 Task: Look for space in Padangsidempuan, Indonesia from 10th July, 2023 to 15th July, 2023 for 7 adults in price range Rs.10000 to Rs.15000. Place can be entire place or shared room with 4 bedrooms having 7 beds and 4 bathrooms. Property type can be house, flat, guest house. Amenities needed are: wifi, TV, free parkinig on premises, gym, breakfast. Booking option can be shelf check-in. Required host language is English.
Action: Mouse moved to (459, 97)
Screenshot: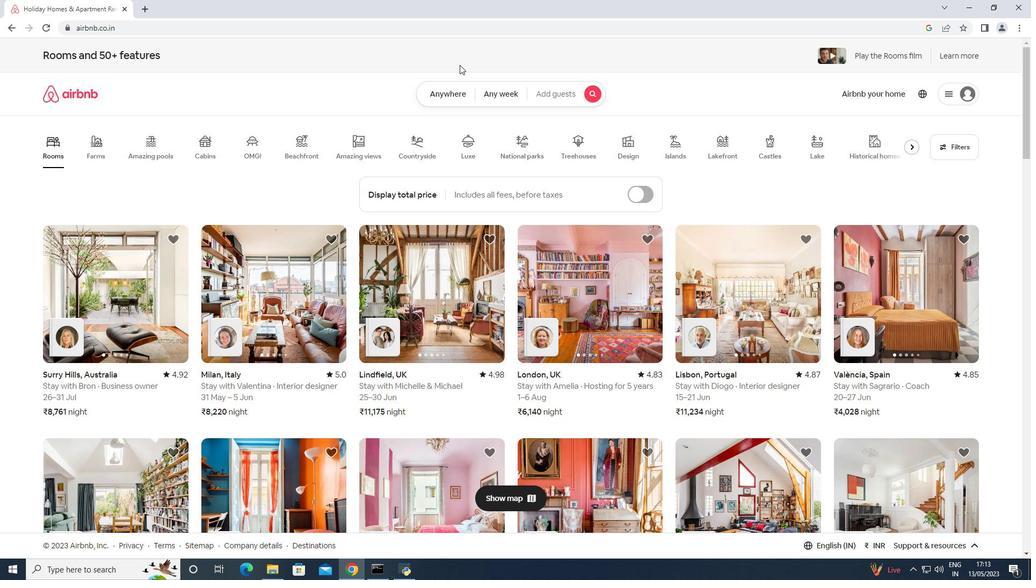 
Action: Mouse pressed left at (459, 97)
Screenshot: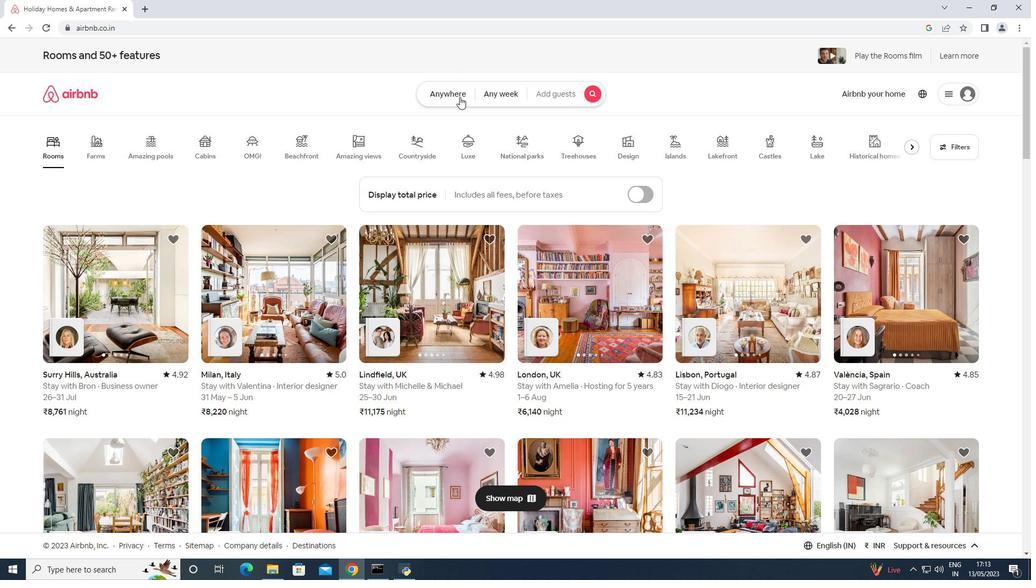 
Action: Mouse moved to (414, 138)
Screenshot: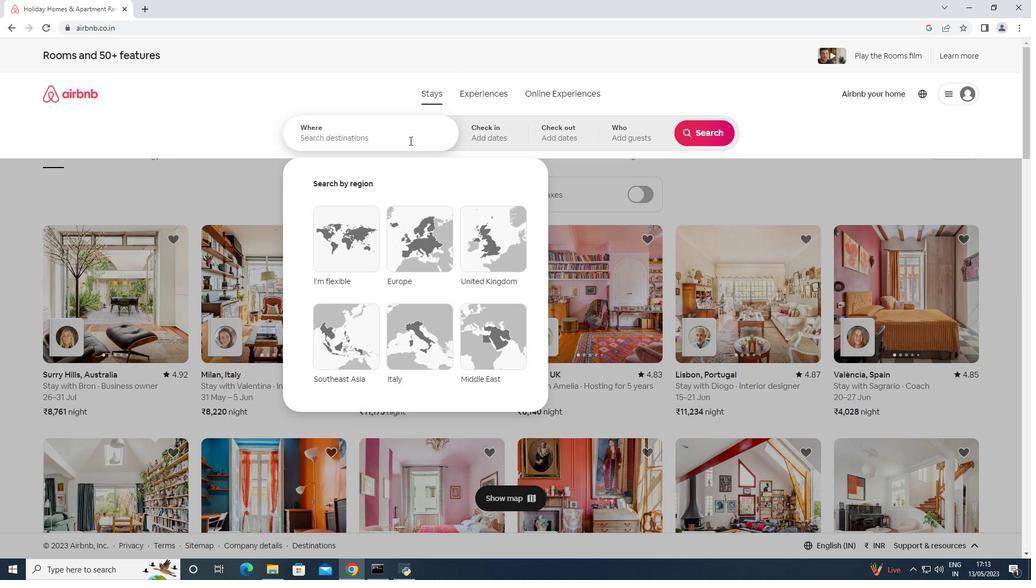 
Action: Mouse pressed left at (414, 138)
Screenshot: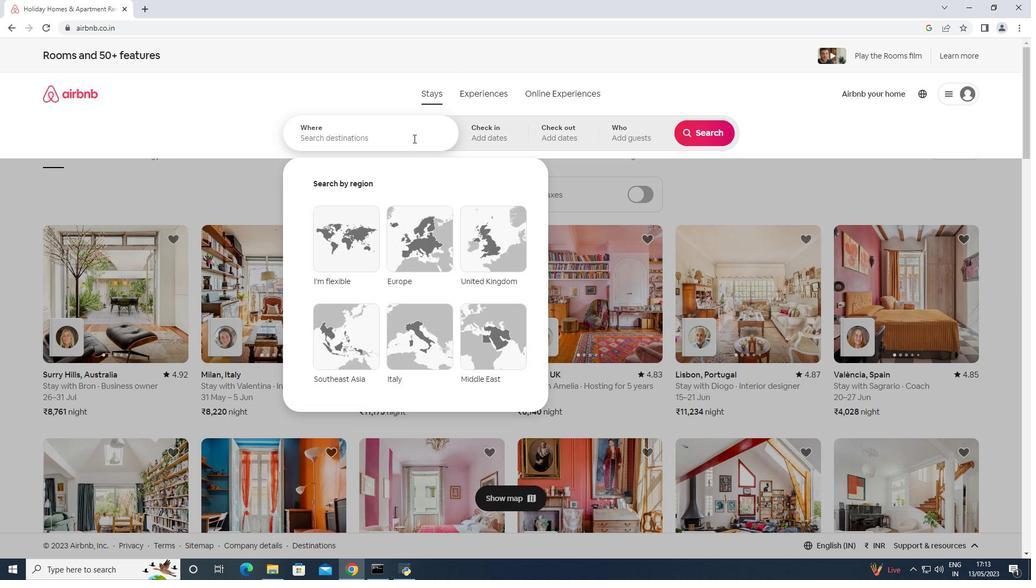 
Action: Mouse moved to (414, 138)
Screenshot: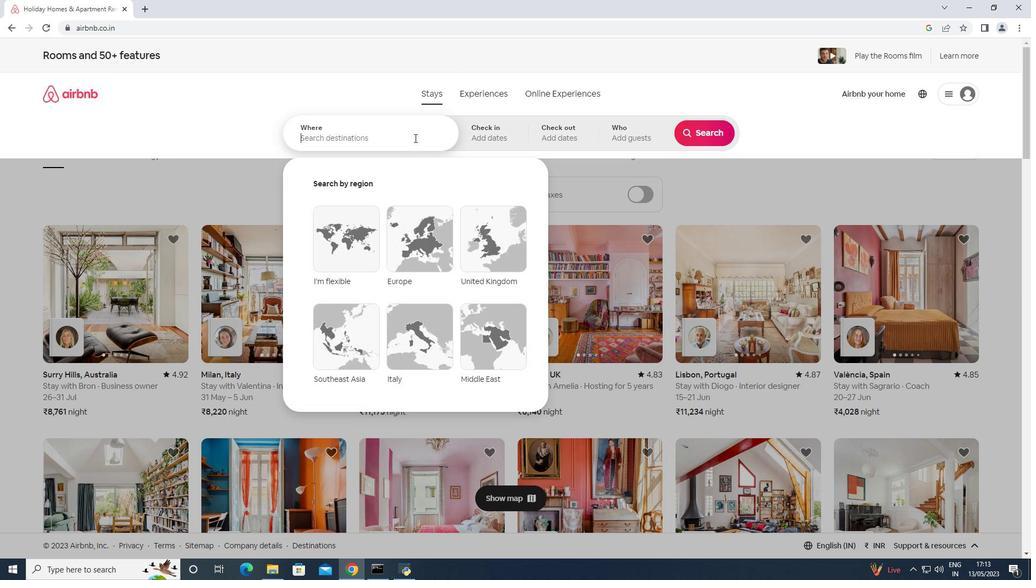
Action: Key pressed <Key.shift>Padangsidempuan,<Key.space><Key.shift>Indonesia<Key.enter>
Screenshot: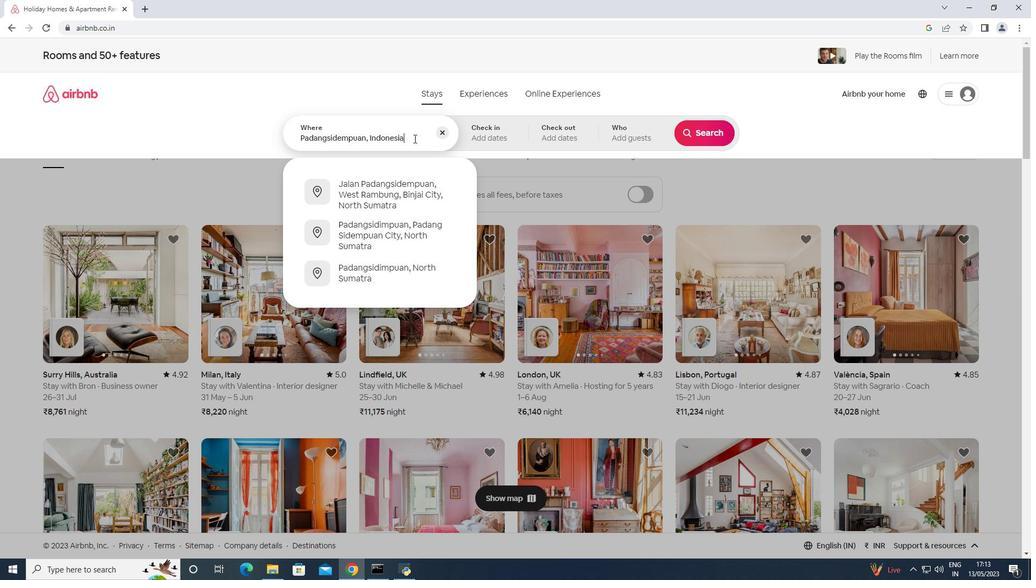 
Action: Mouse moved to (703, 215)
Screenshot: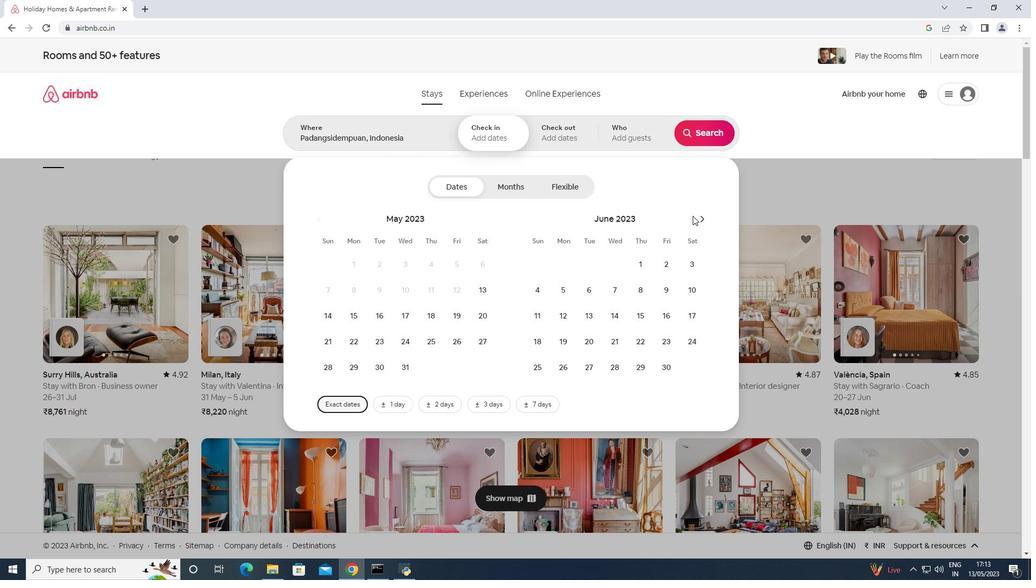 
Action: Mouse pressed left at (703, 215)
Screenshot: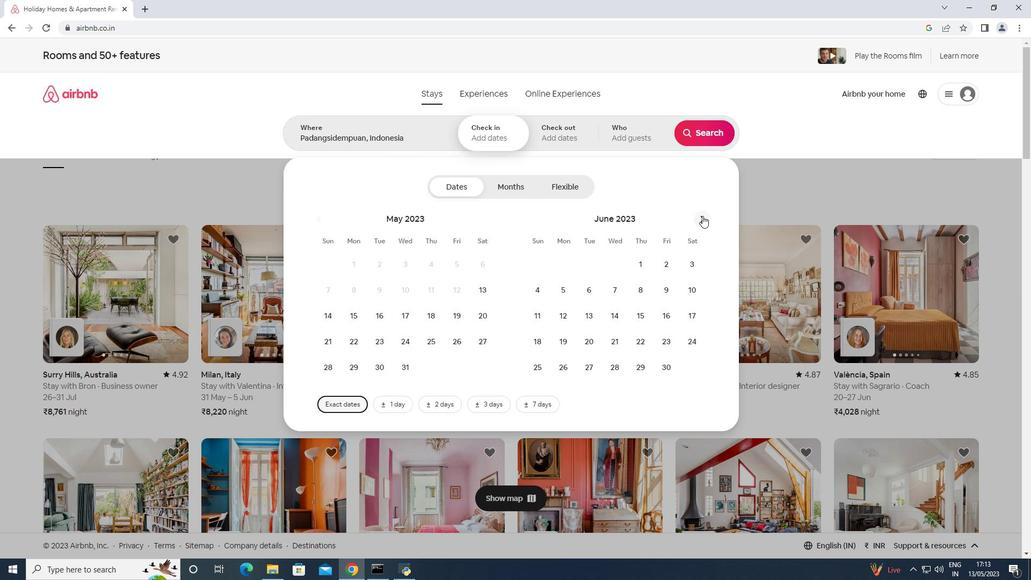 
Action: Mouse moved to (561, 319)
Screenshot: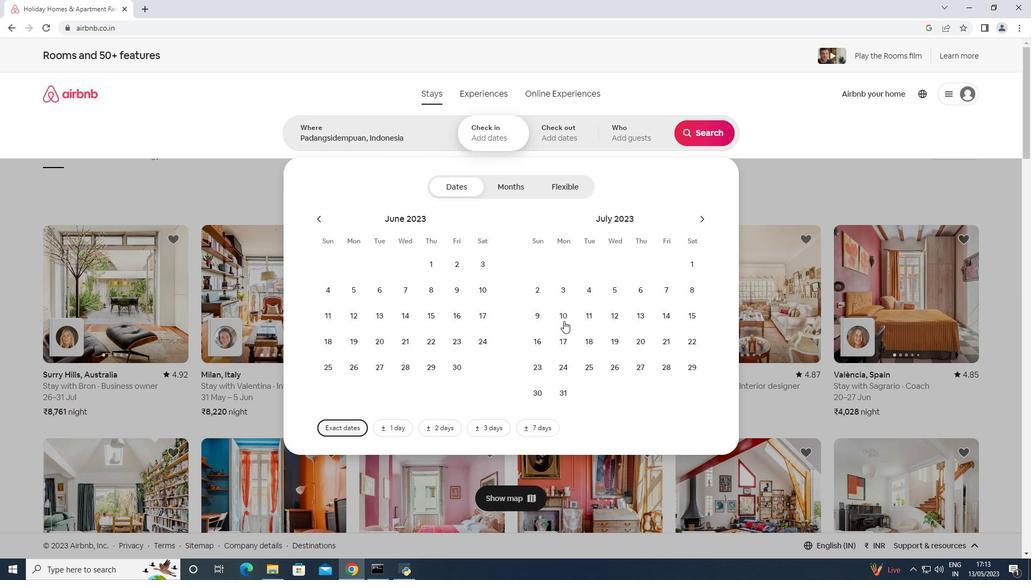 
Action: Mouse pressed left at (561, 319)
Screenshot: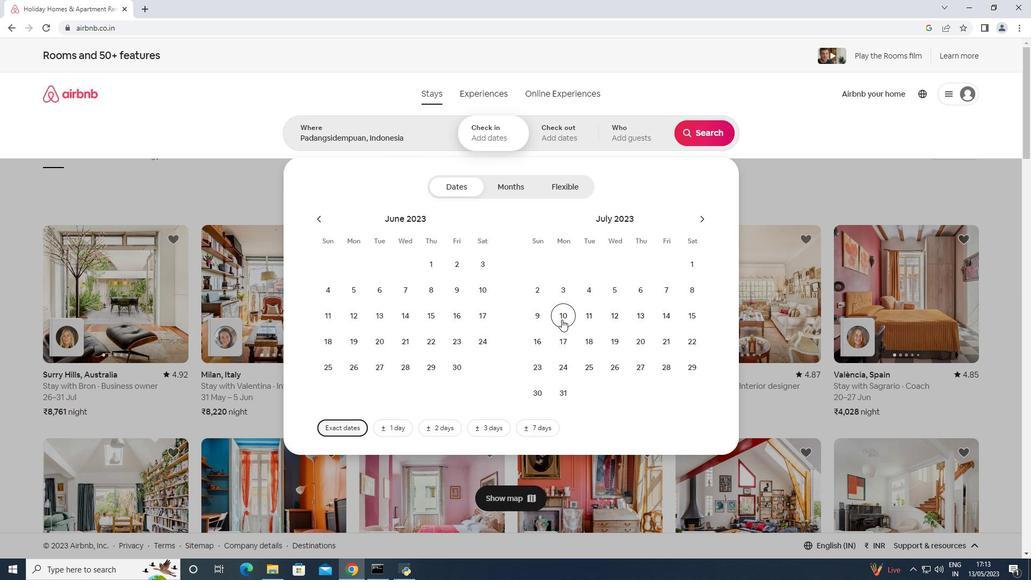 
Action: Mouse moved to (684, 318)
Screenshot: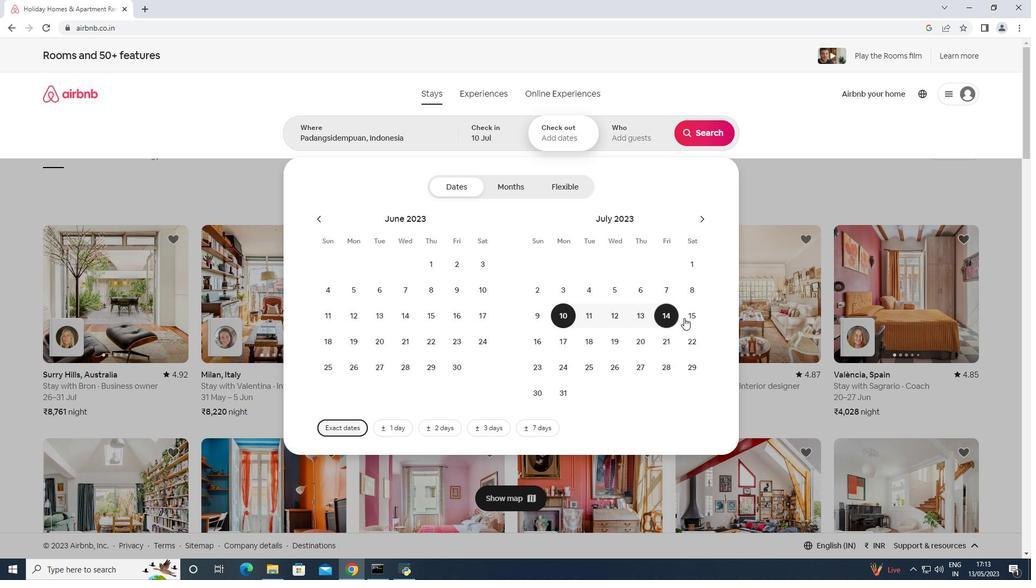 
Action: Mouse pressed left at (684, 318)
Screenshot: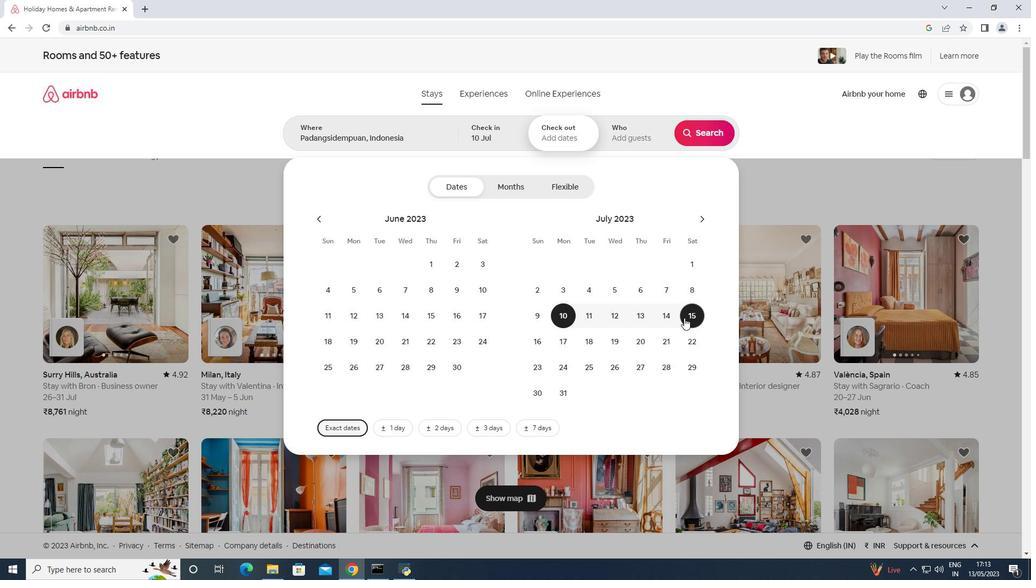 
Action: Mouse moved to (629, 143)
Screenshot: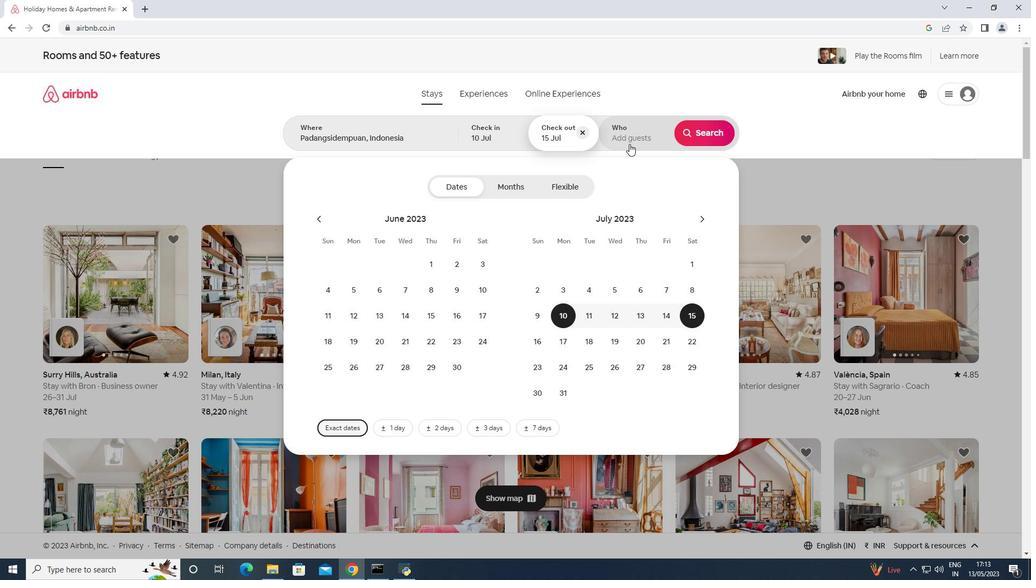 
Action: Mouse pressed left at (629, 143)
Screenshot: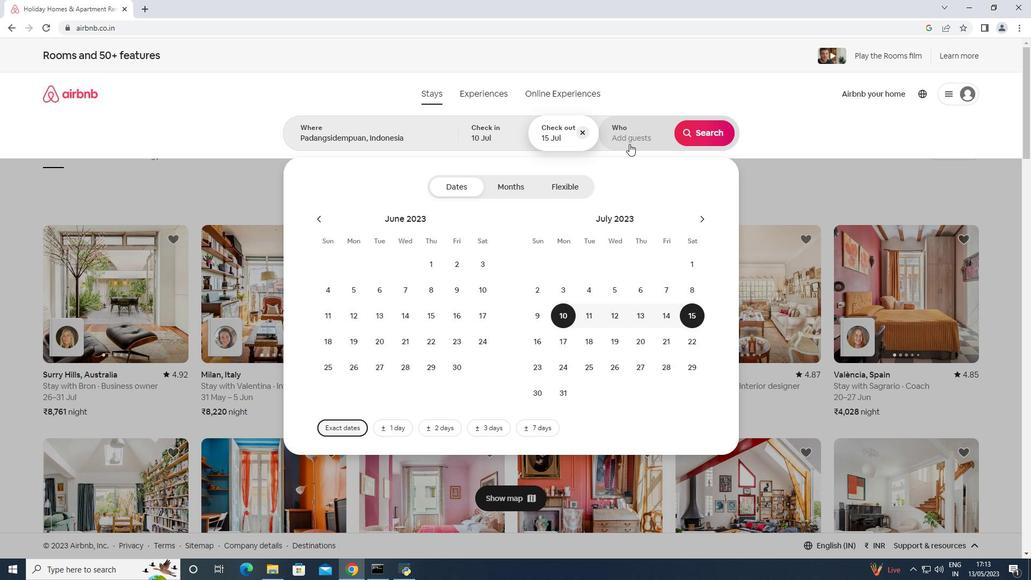 
Action: Mouse moved to (712, 190)
Screenshot: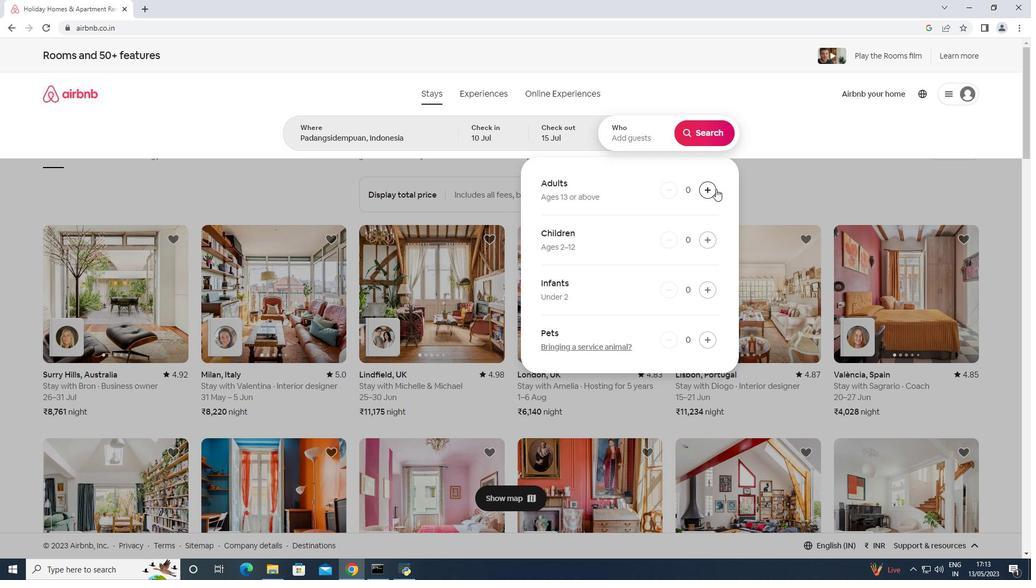 
Action: Mouse pressed left at (712, 190)
Screenshot: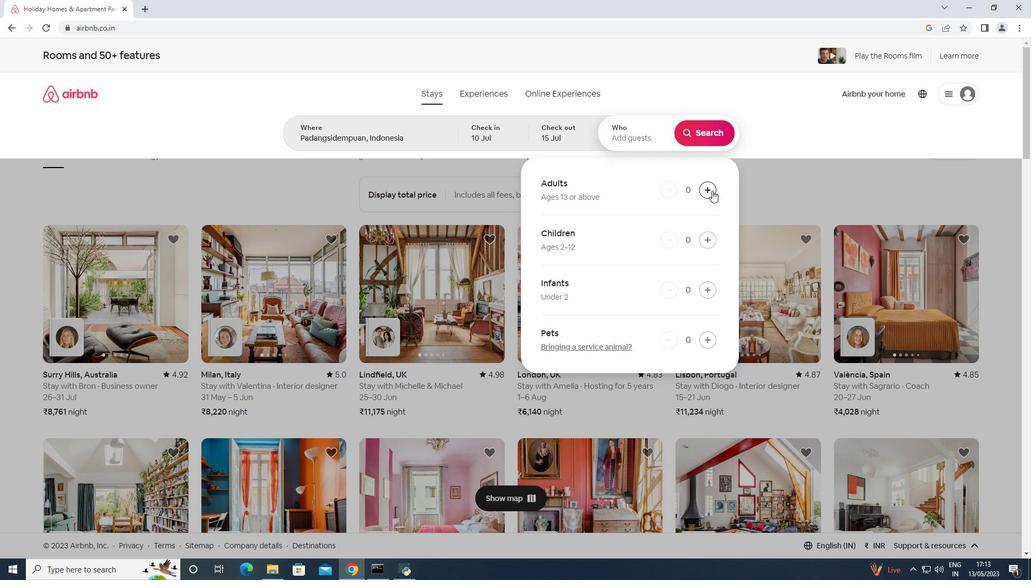 
Action: Mouse pressed left at (712, 190)
Screenshot: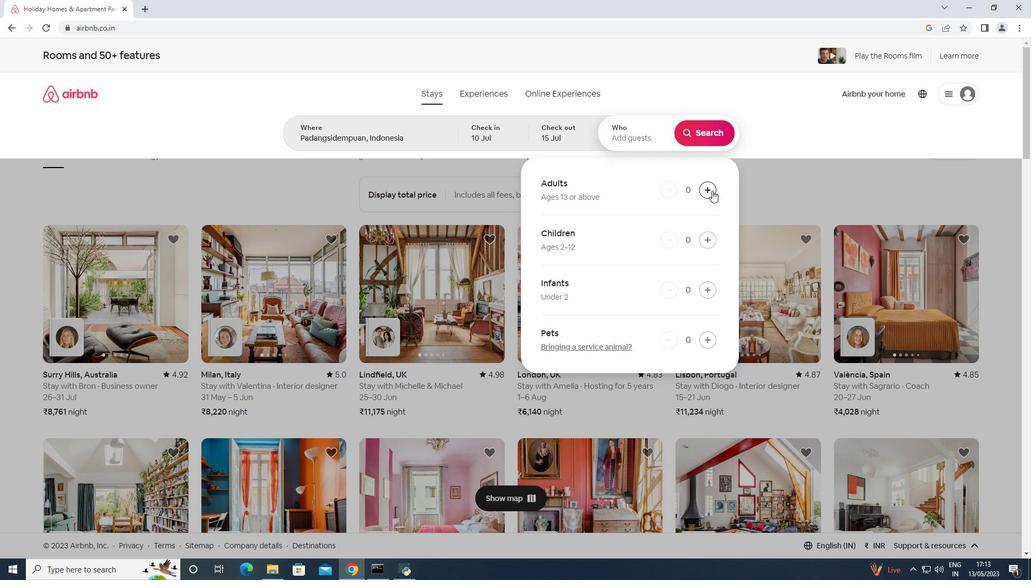
Action: Mouse pressed left at (712, 190)
Screenshot: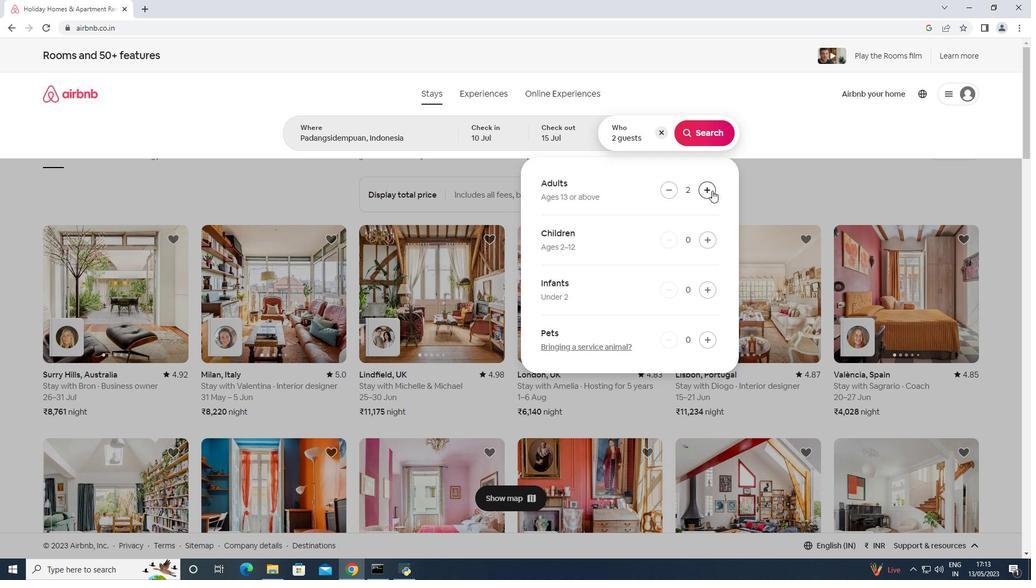 
Action: Mouse pressed left at (712, 190)
Screenshot: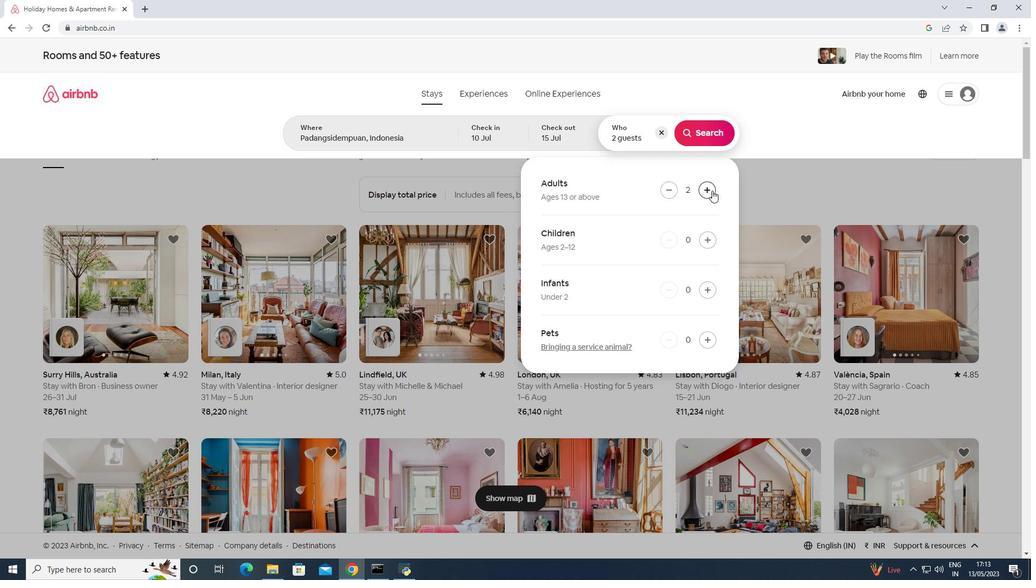 
Action: Mouse pressed left at (712, 190)
Screenshot: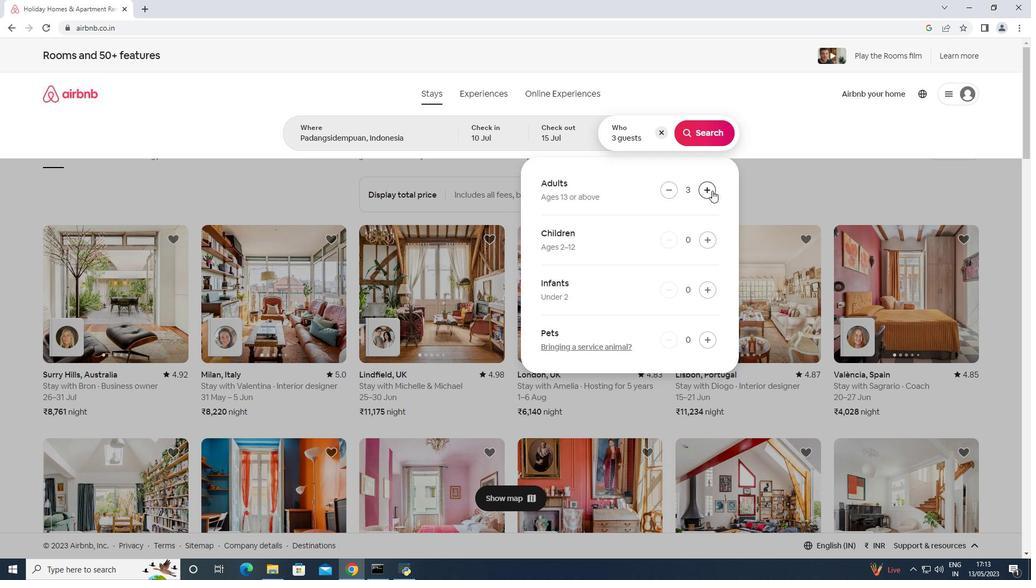 
Action: Mouse pressed left at (712, 190)
Screenshot: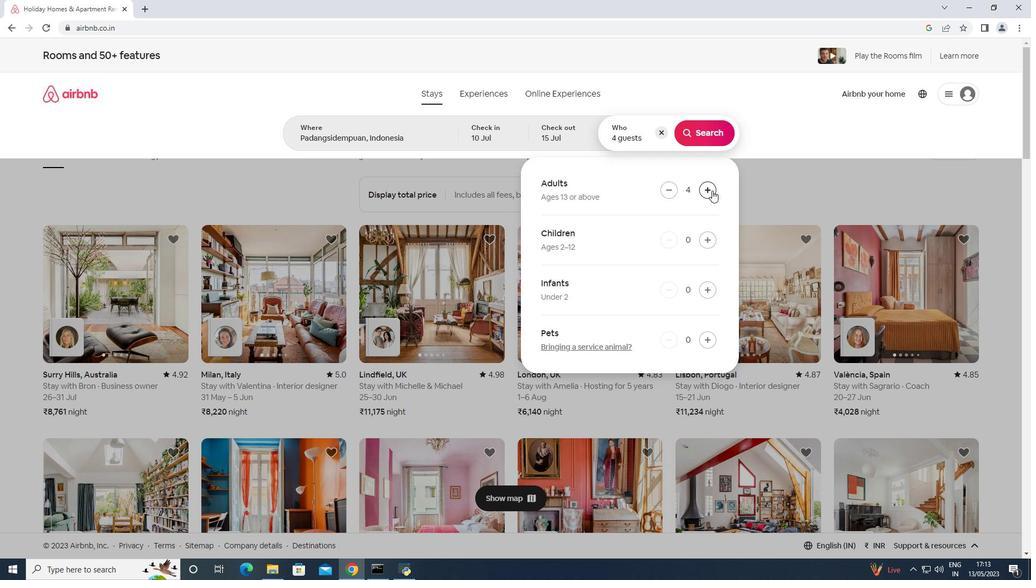 
Action: Mouse pressed left at (712, 190)
Screenshot: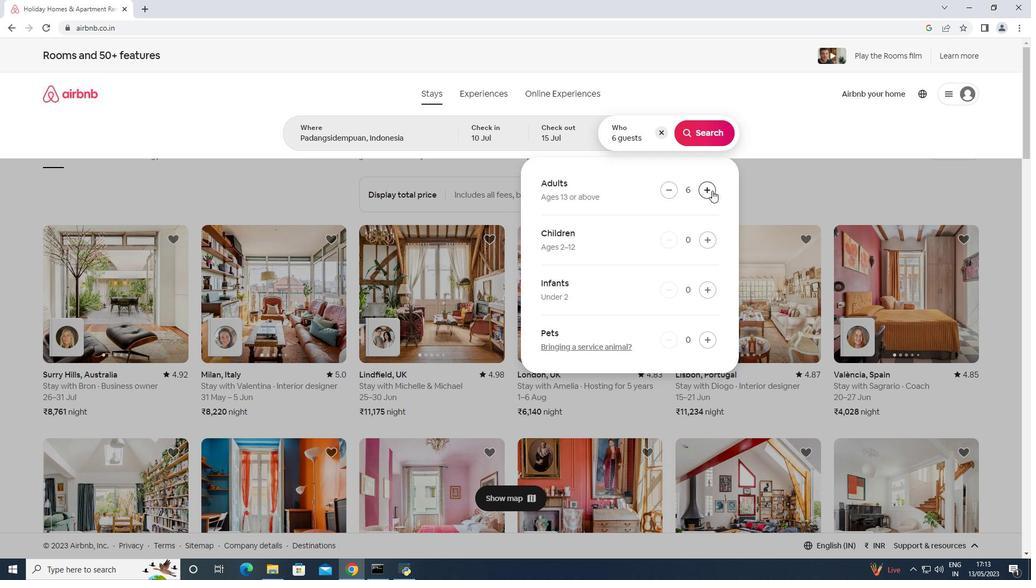 
Action: Mouse moved to (711, 139)
Screenshot: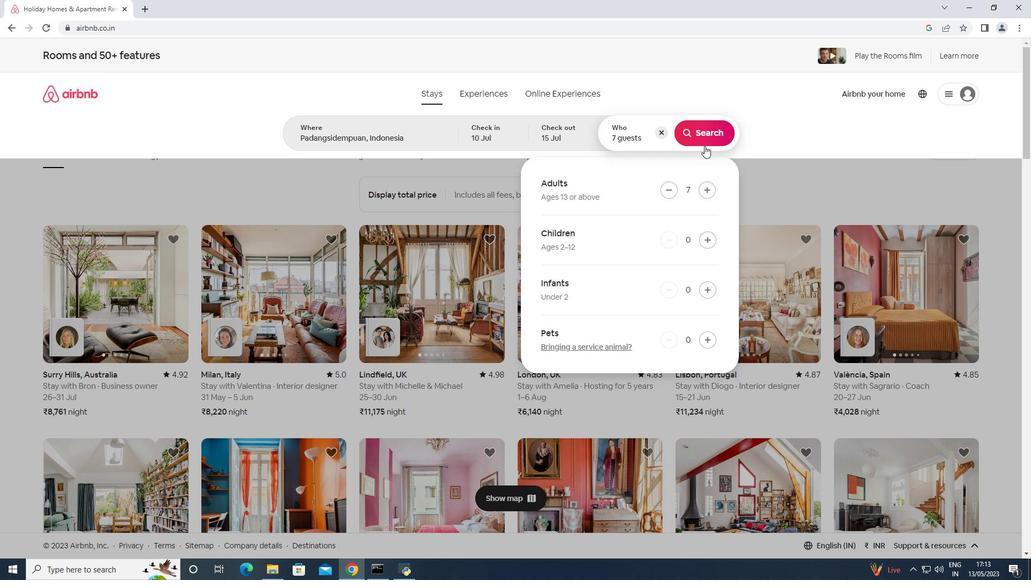 
Action: Mouse pressed left at (711, 139)
Screenshot: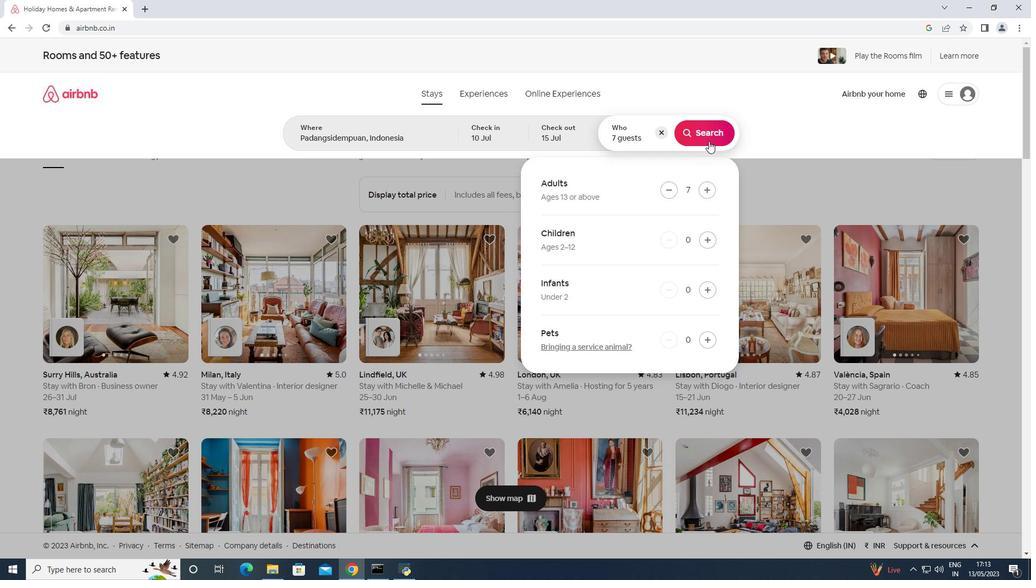 
Action: Mouse moved to (972, 101)
Screenshot: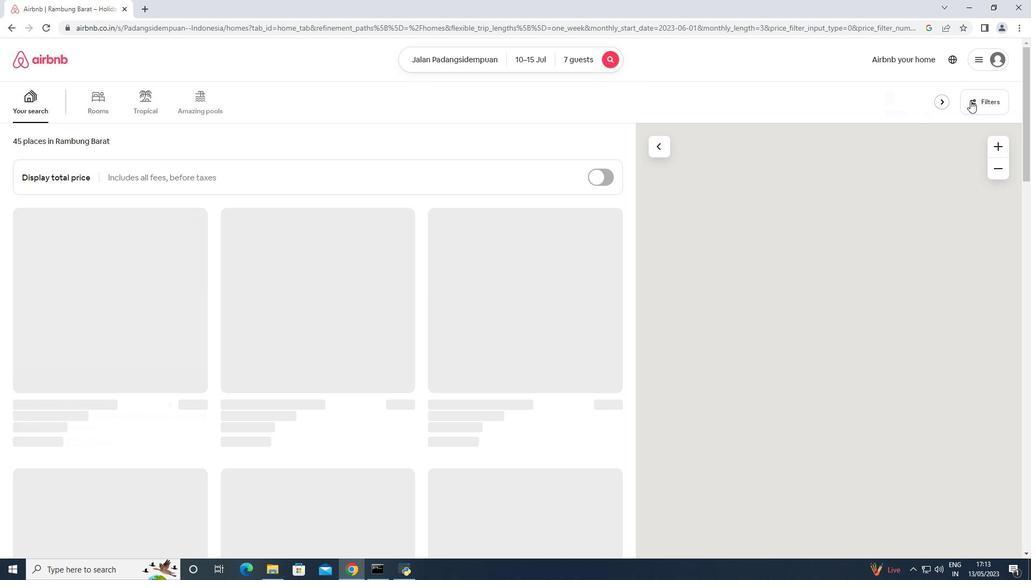 
Action: Mouse pressed left at (972, 101)
Screenshot: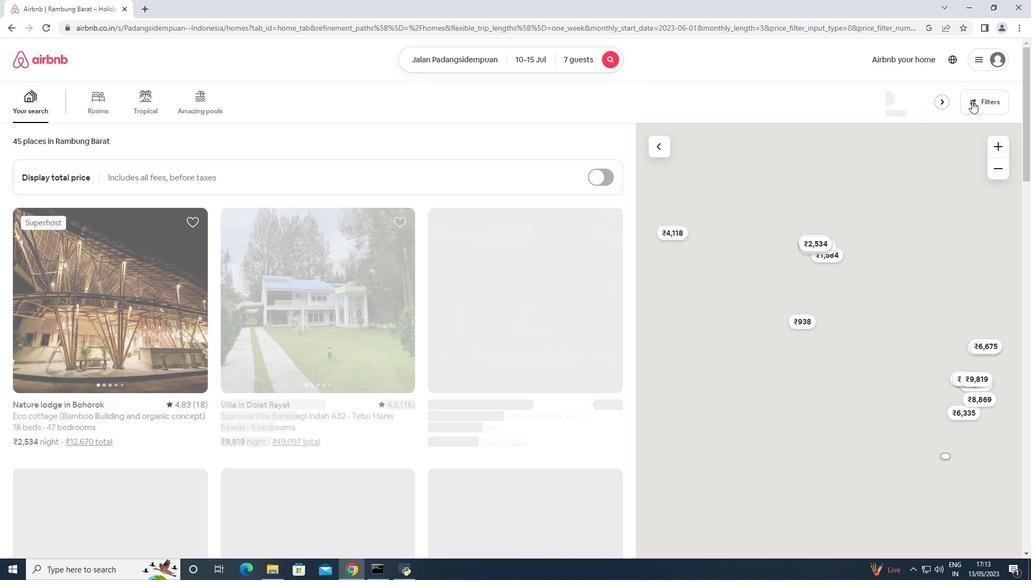 
Action: Mouse moved to (464, 364)
Screenshot: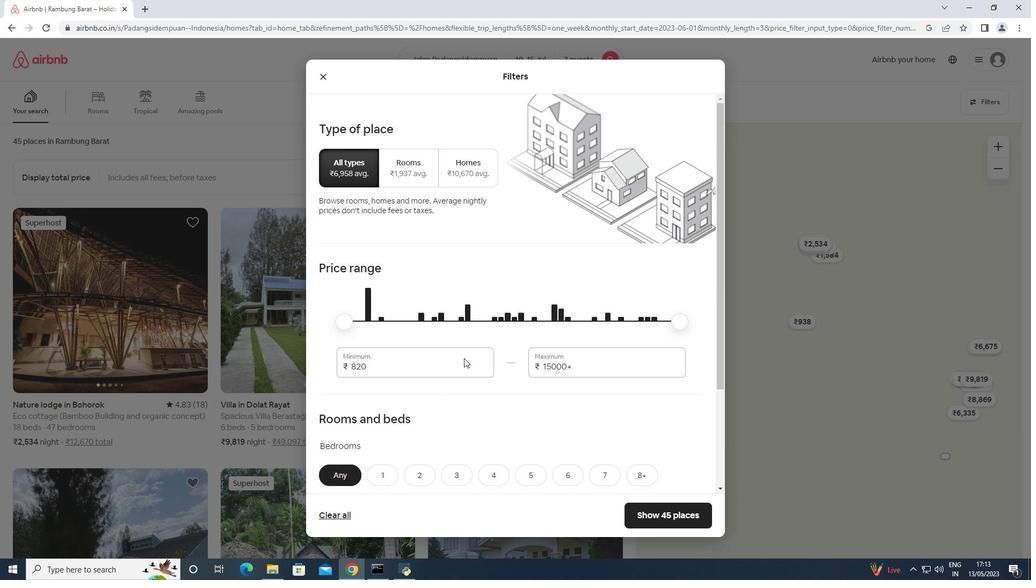 
Action: Mouse pressed left at (464, 364)
Screenshot: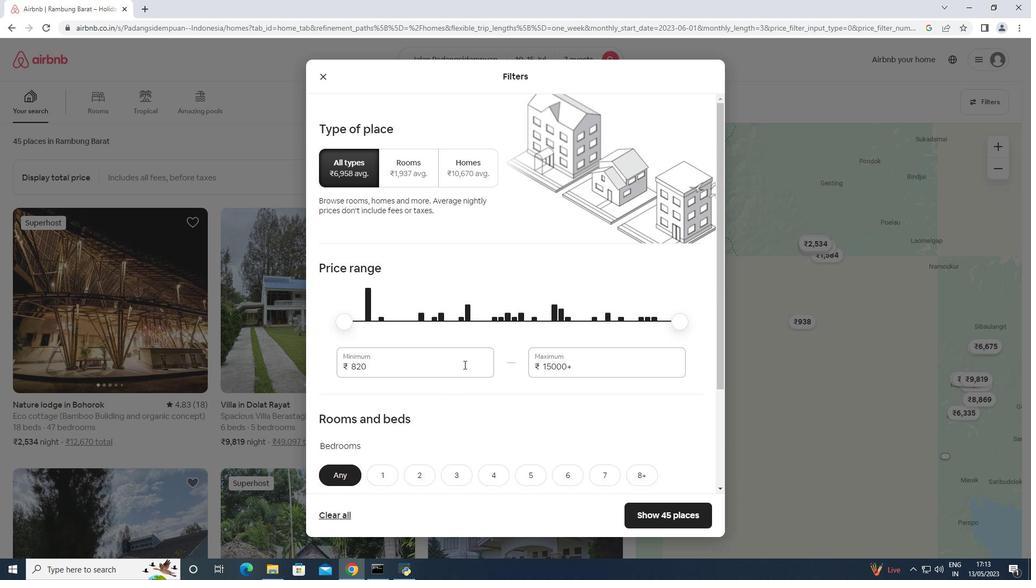 
Action: Mouse pressed left at (464, 364)
Screenshot: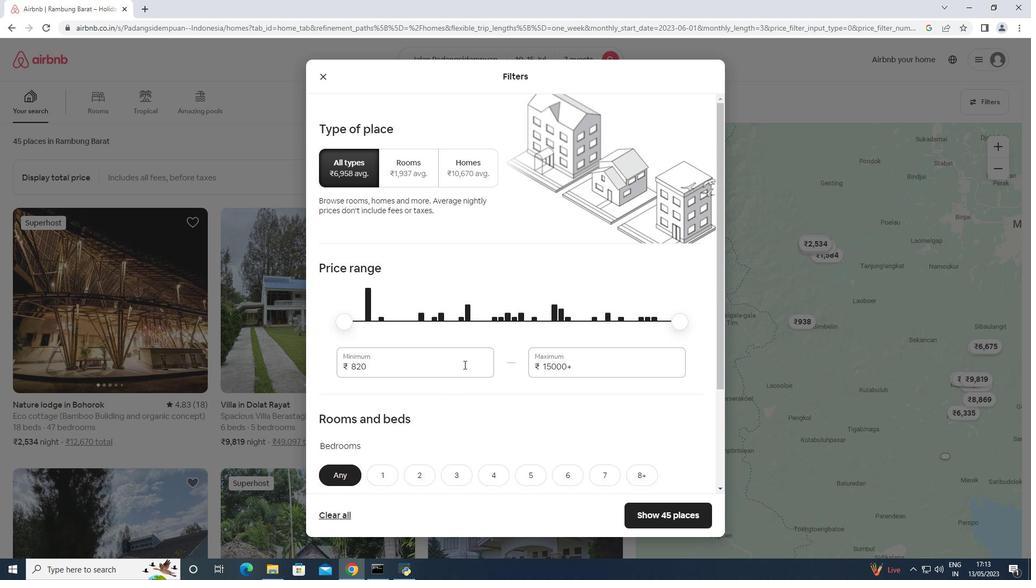 
Action: Key pressed 10000<Key.tab>15000
Screenshot: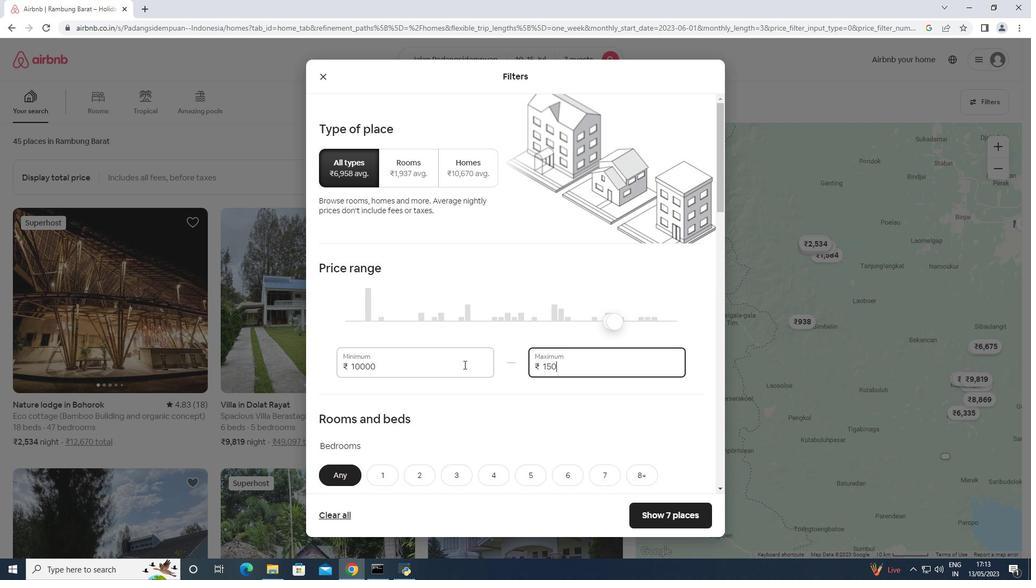 
Action: Mouse moved to (463, 365)
Screenshot: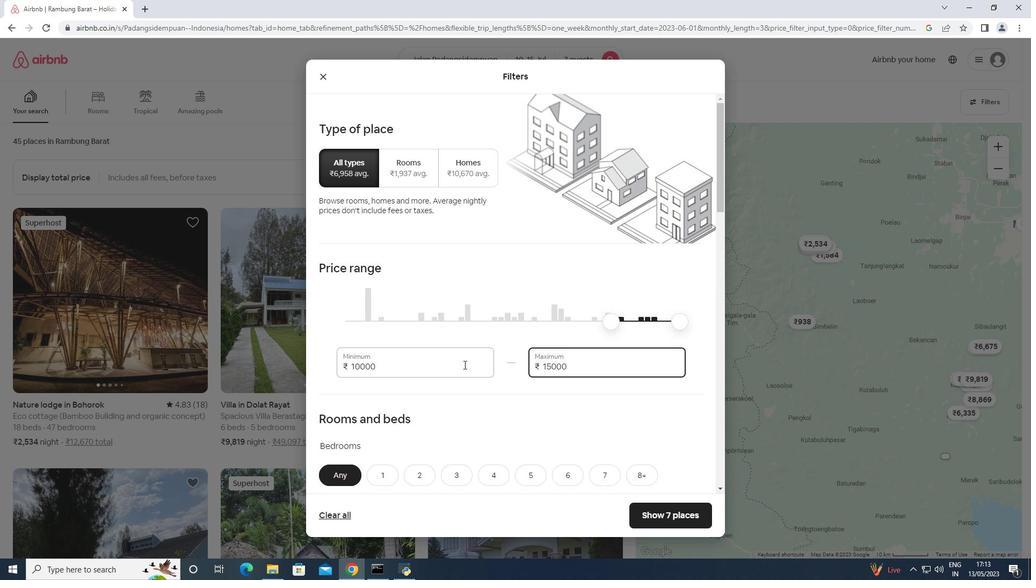 
Action: Mouse scrolled (463, 364) with delta (0, 0)
Screenshot: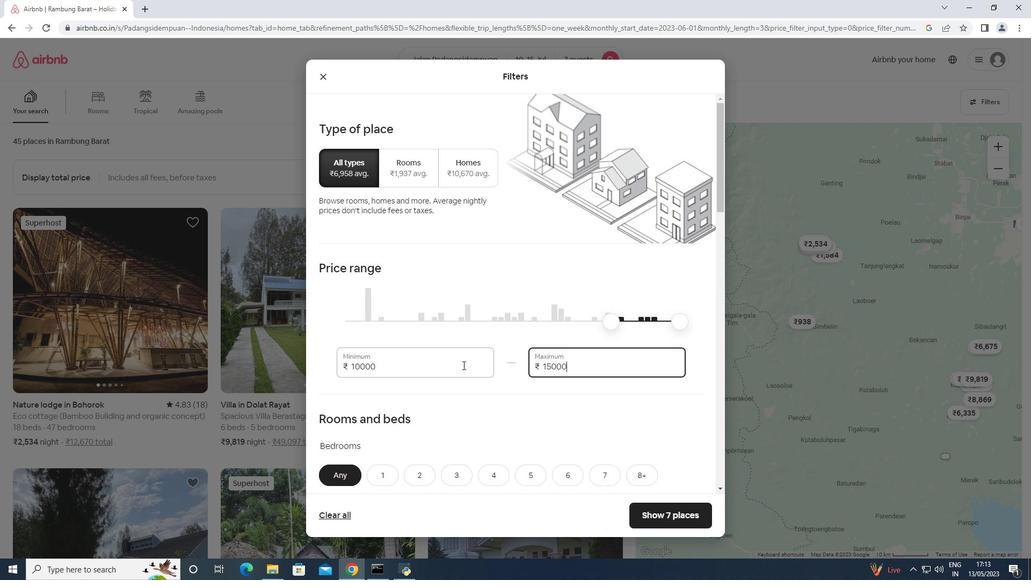 
Action: Mouse scrolled (463, 364) with delta (0, 0)
Screenshot: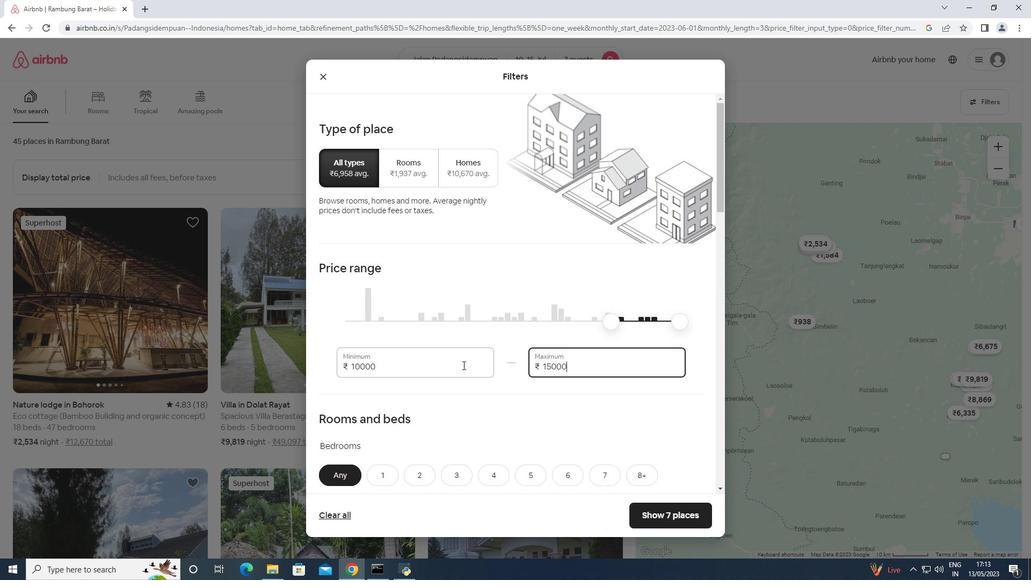 
Action: Mouse scrolled (463, 364) with delta (0, 0)
Screenshot: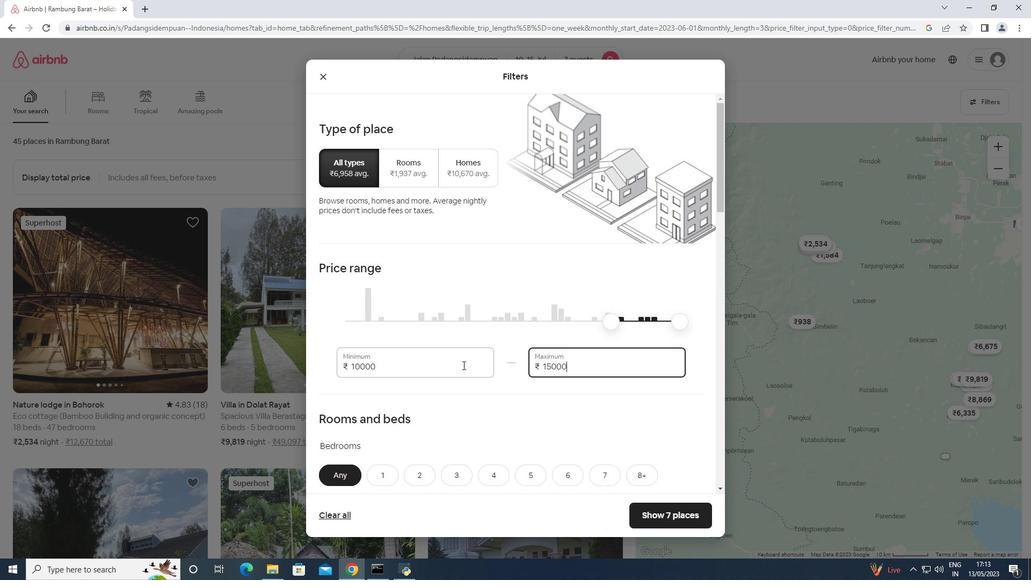 
Action: Mouse moved to (489, 322)
Screenshot: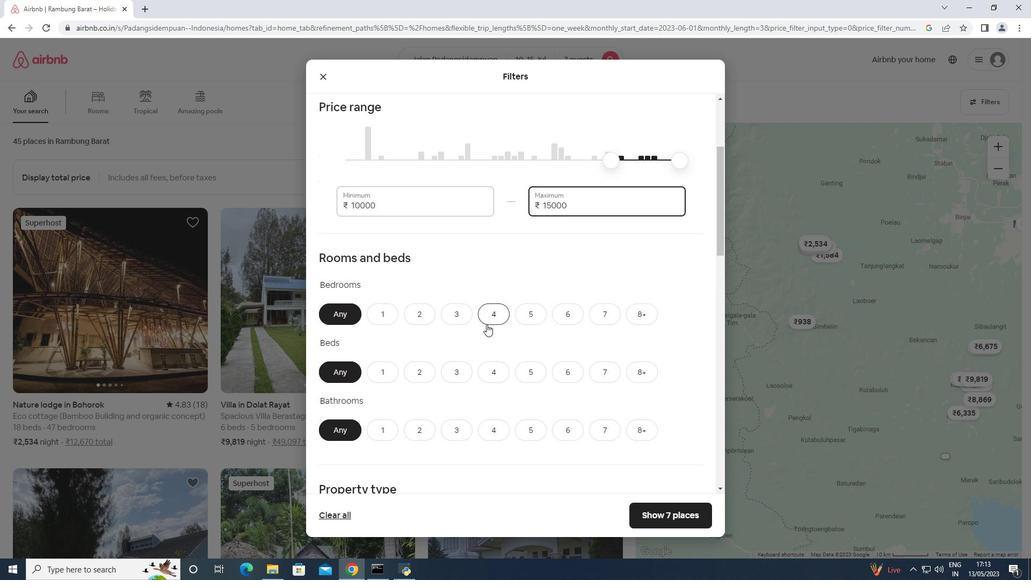 
Action: Mouse pressed left at (489, 322)
Screenshot: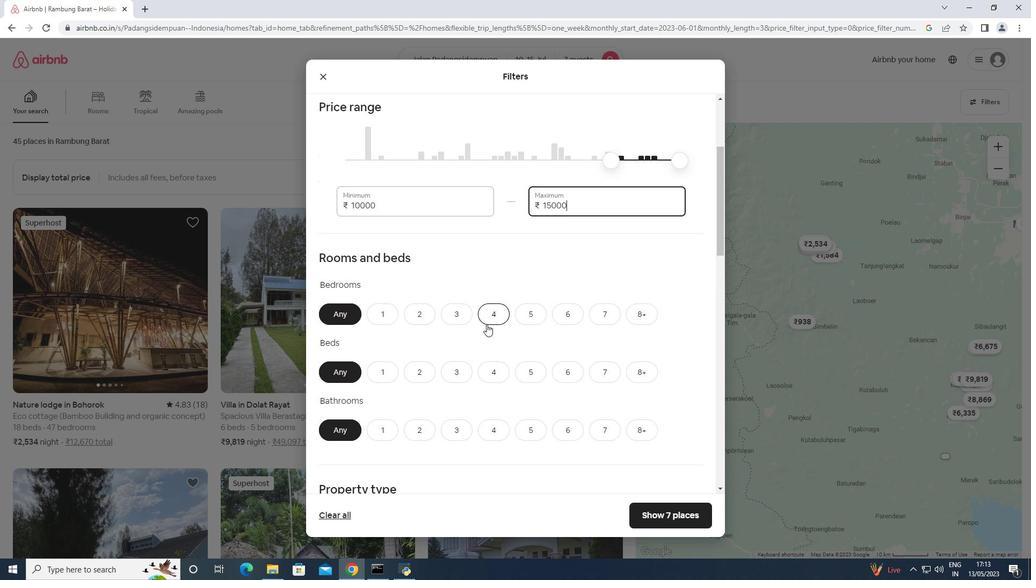 
Action: Mouse moved to (499, 380)
Screenshot: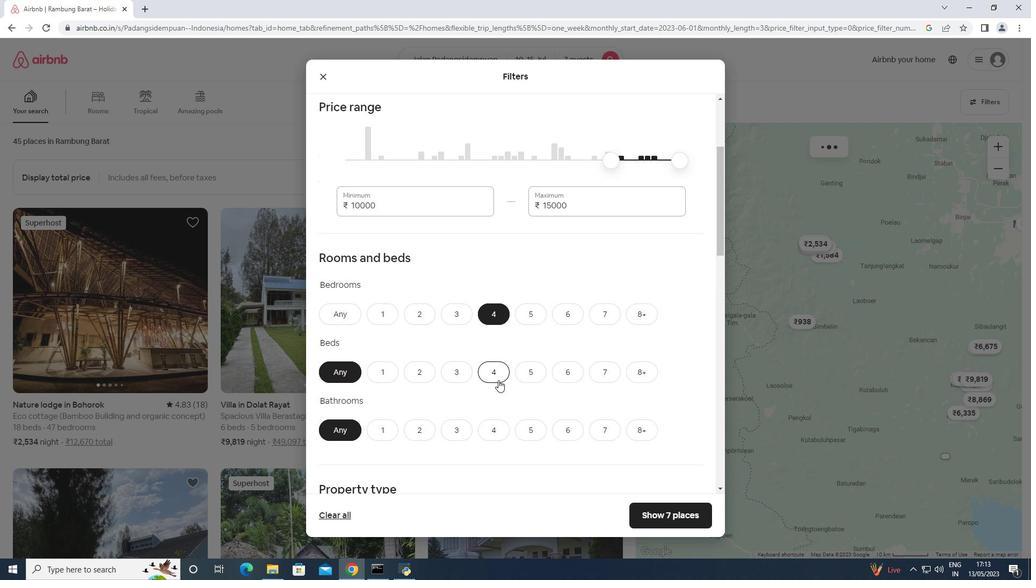 
Action: Mouse pressed left at (499, 380)
Screenshot: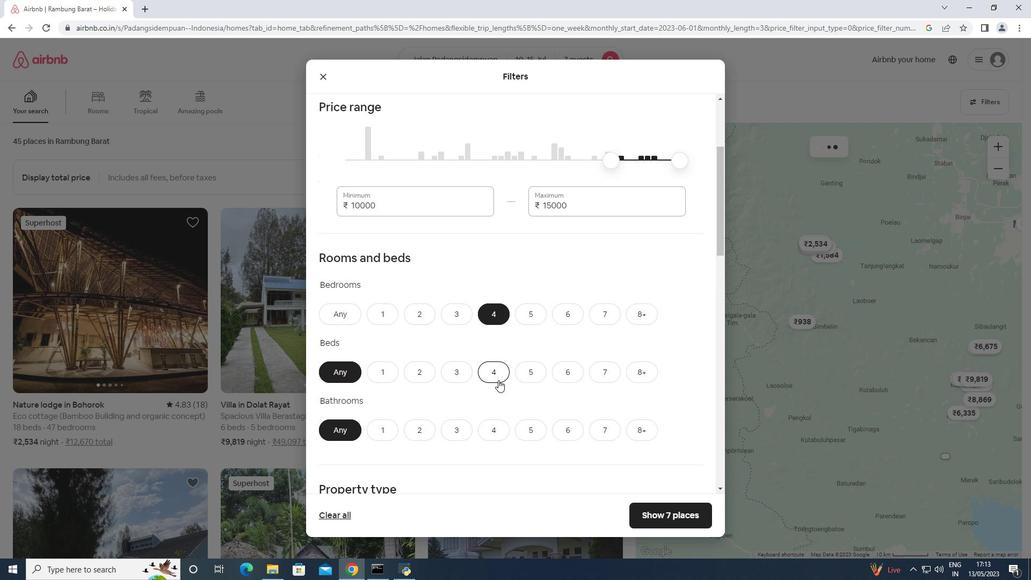 
Action: Mouse moved to (492, 431)
Screenshot: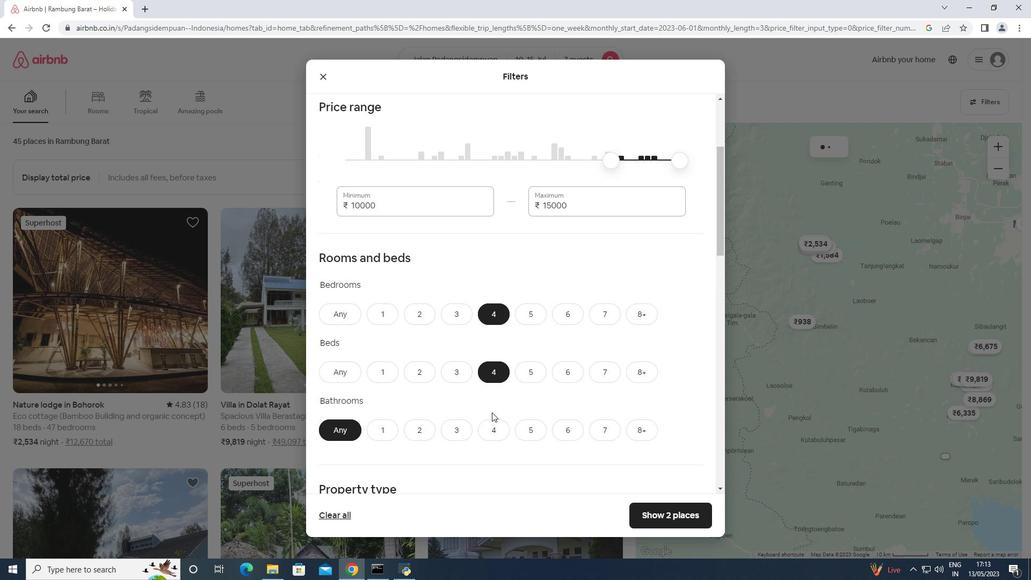 
Action: Mouse pressed left at (492, 431)
Screenshot: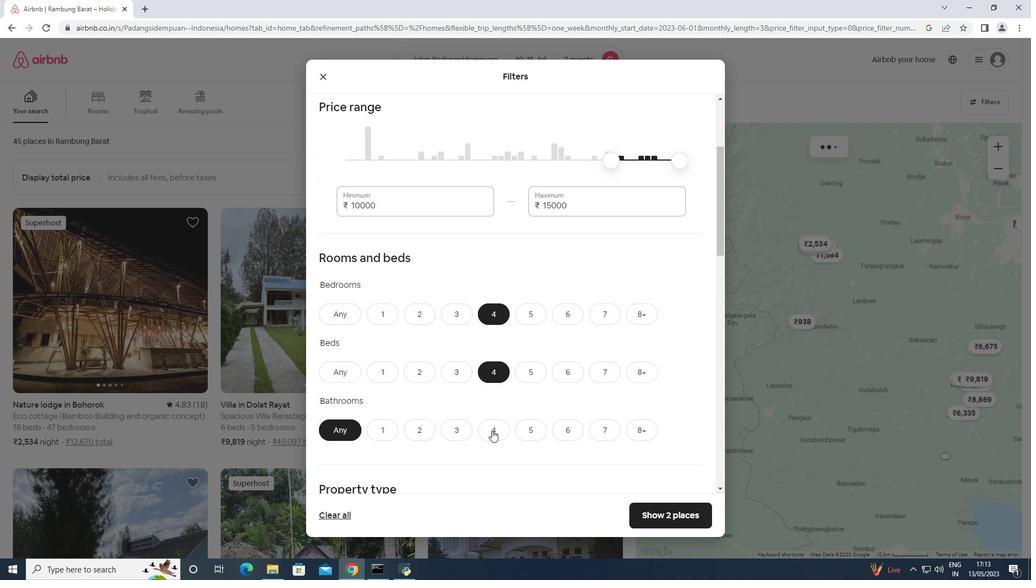 
Action: Mouse moved to (491, 404)
Screenshot: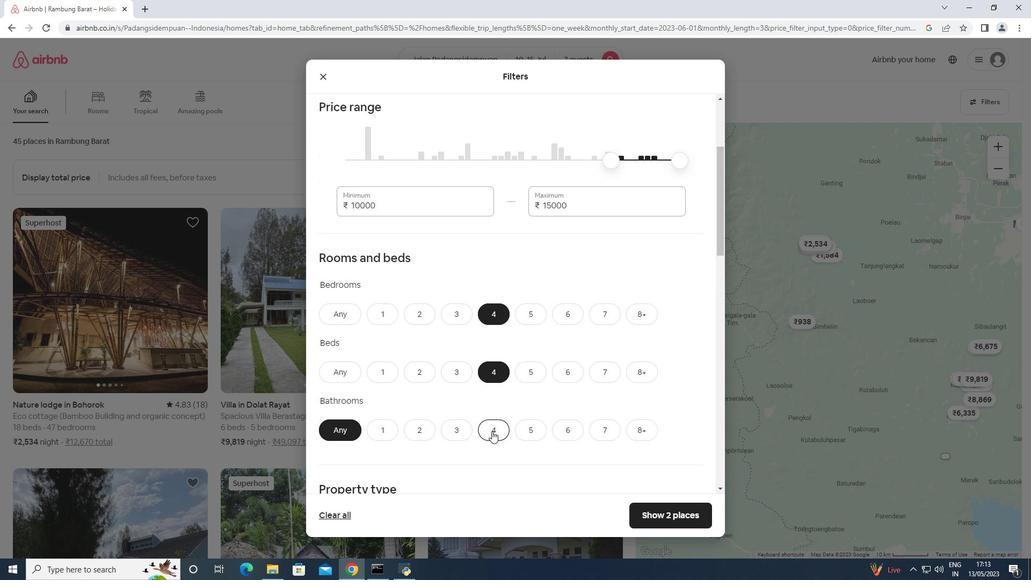 
Action: Mouse scrolled (491, 403) with delta (0, 0)
Screenshot: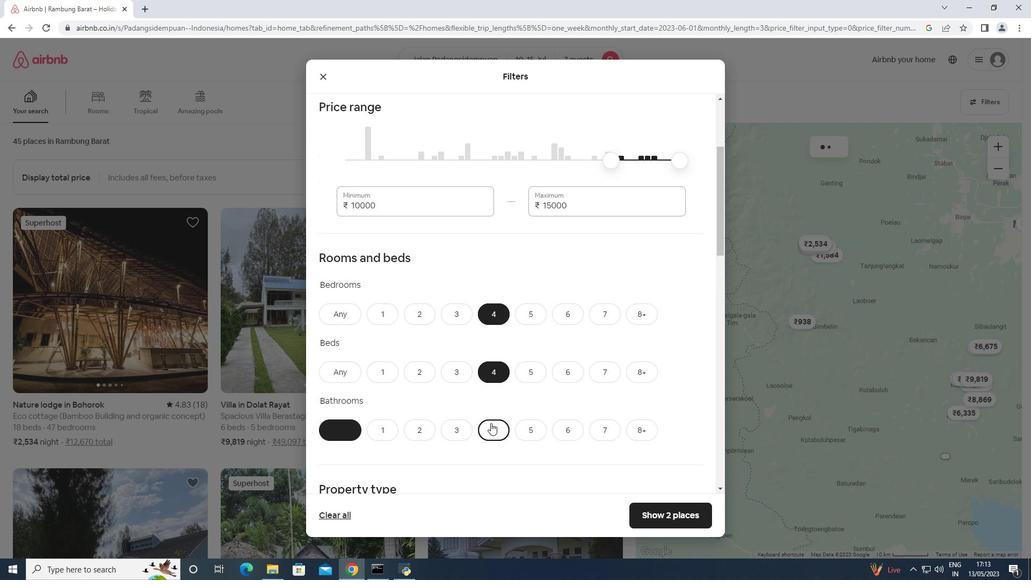 
Action: Mouse scrolled (491, 403) with delta (0, 0)
Screenshot: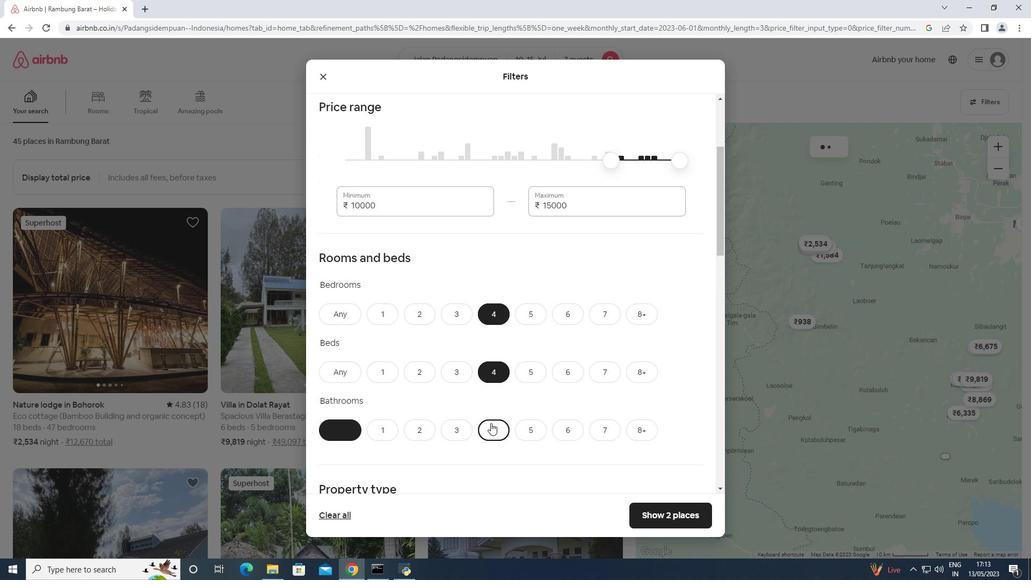 
Action: Mouse scrolled (491, 403) with delta (0, 0)
Screenshot: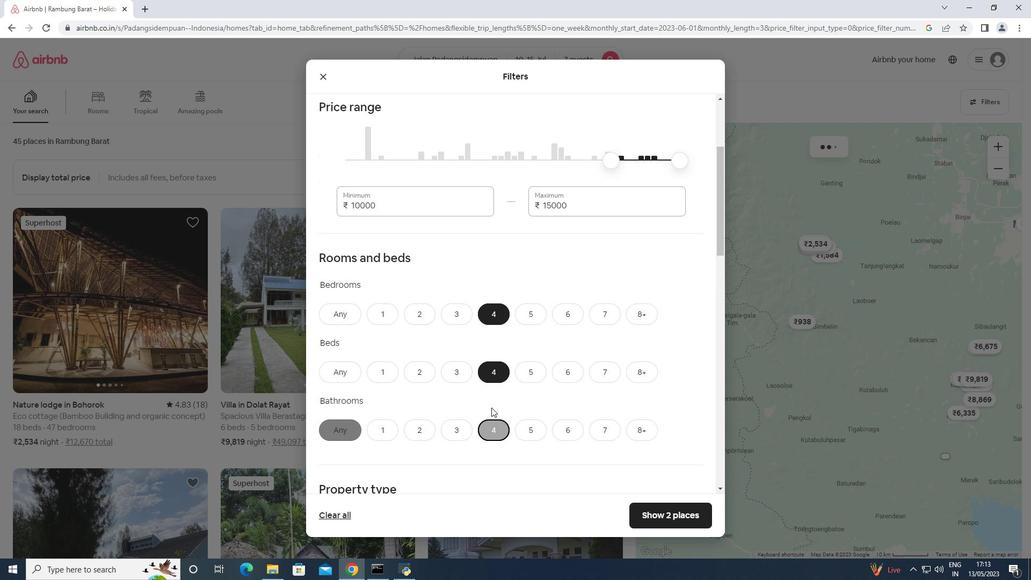 
Action: Mouse moved to (367, 385)
Screenshot: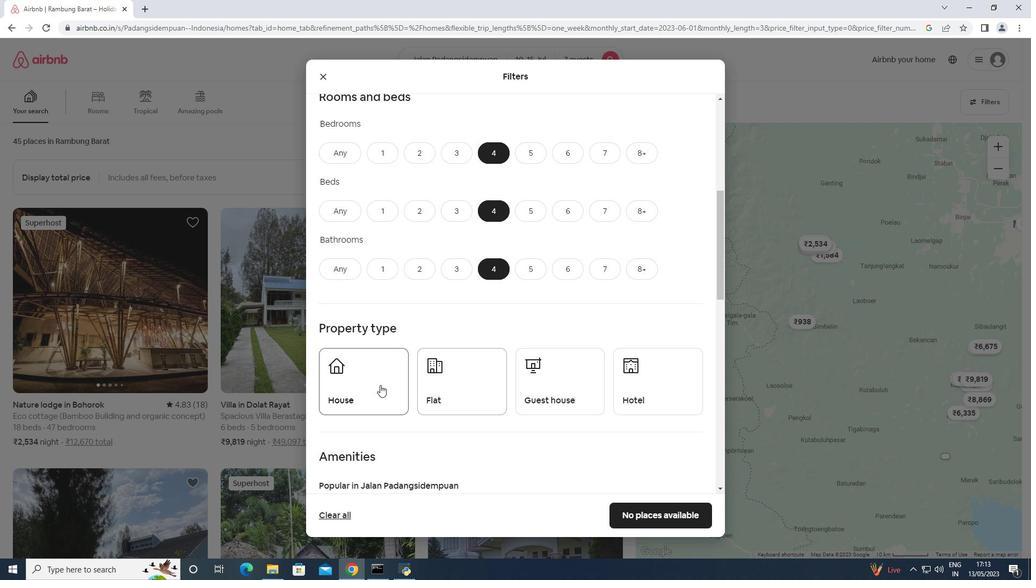 
Action: Mouse pressed left at (367, 385)
Screenshot: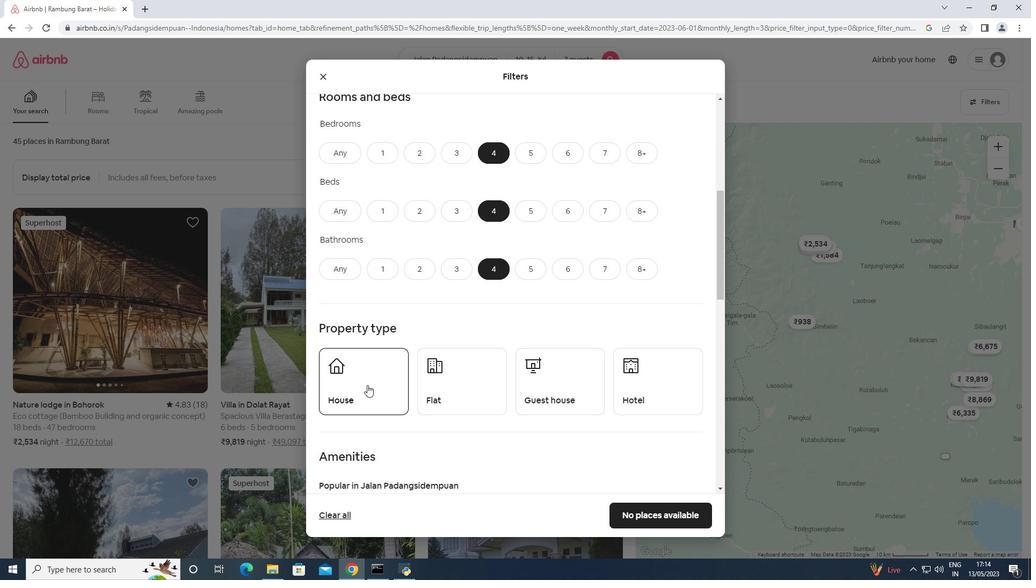 
Action: Mouse moved to (485, 402)
Screenshot: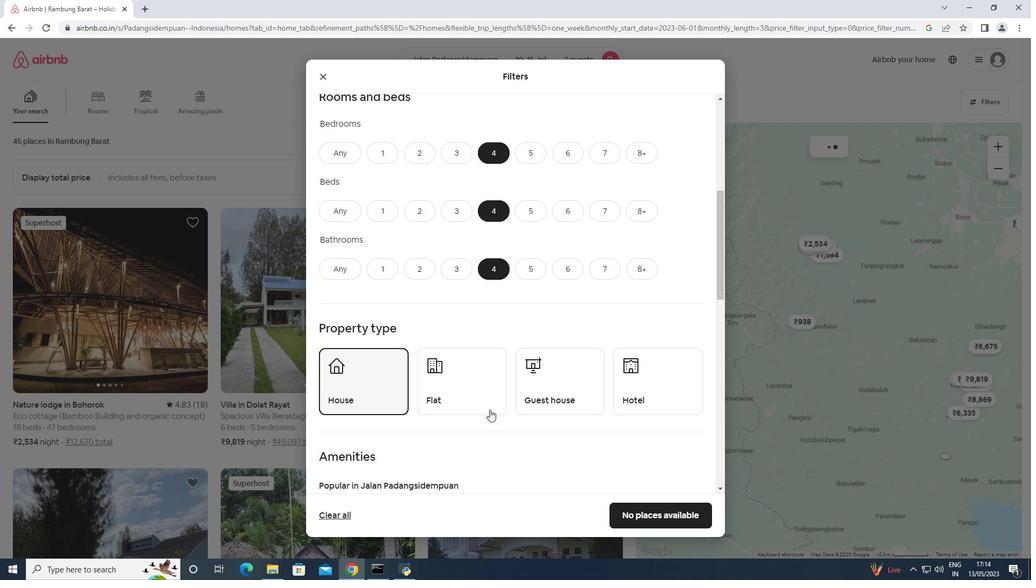 
Action: Mouse pressed left at (485, 402)
Screenshot: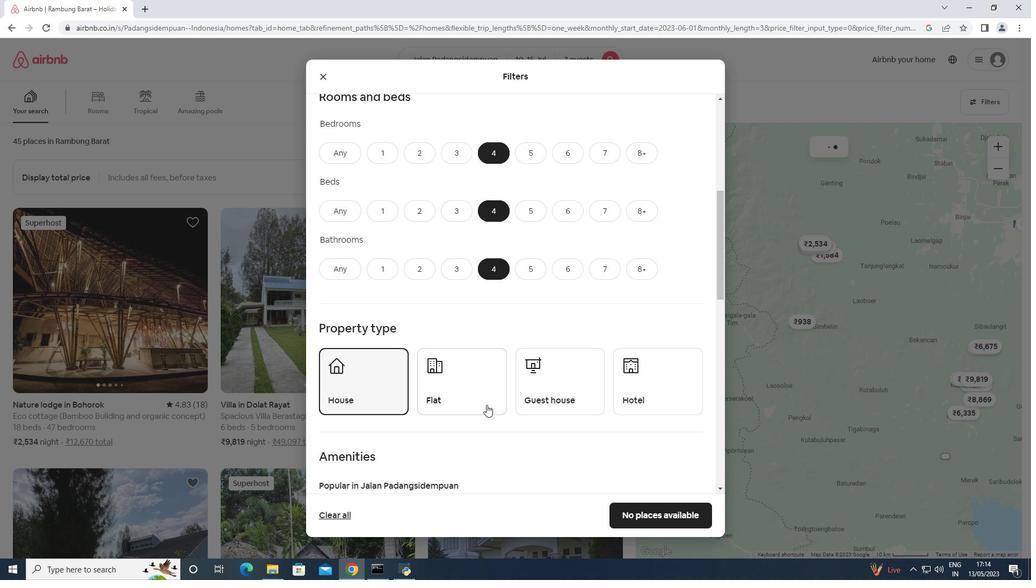 
Action: Mouse moved to (558, 400)
Screenshot: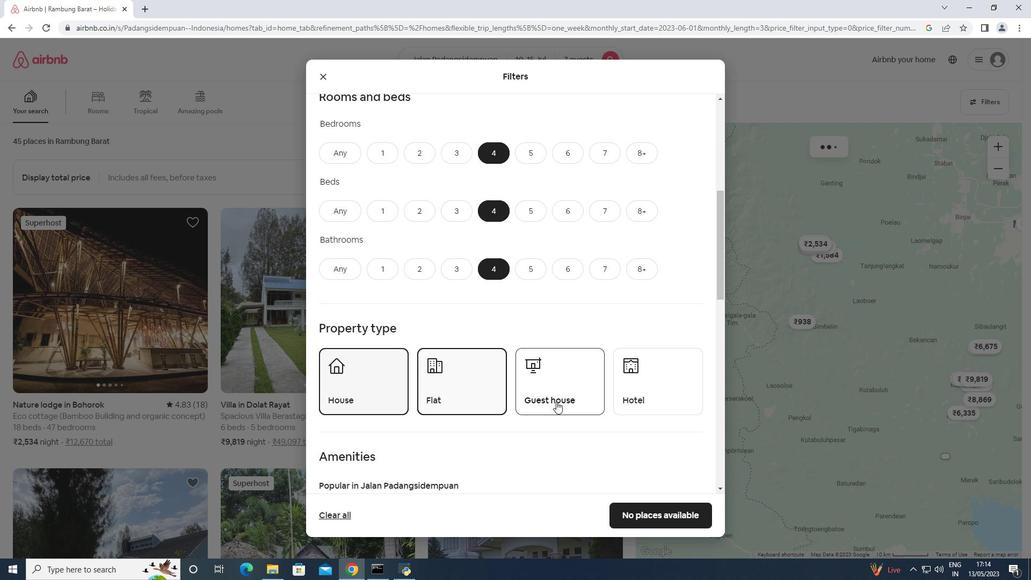 
Action: Mouse pressed left at (558, 400)
Screenshot: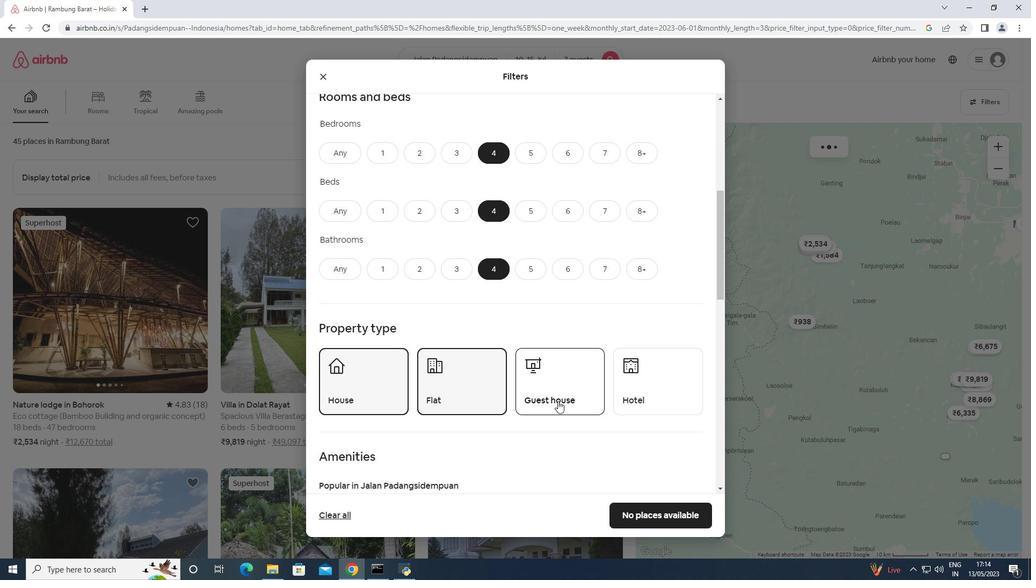 
Action: Mouse moved to (558, 400)
Screenshot: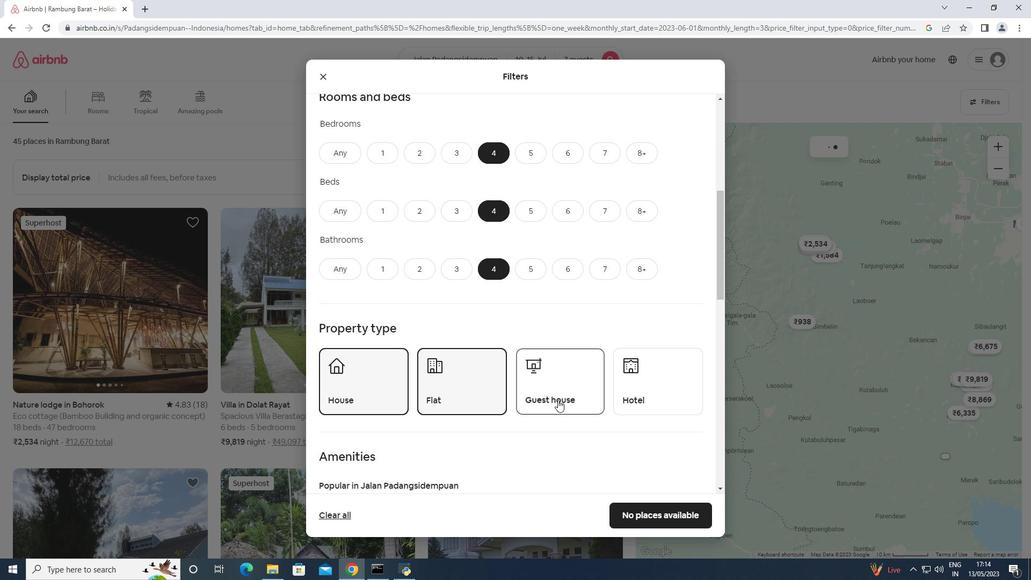 
Action: Mouse scrolled (558, 399) with delta (0, 0)
Screenshot: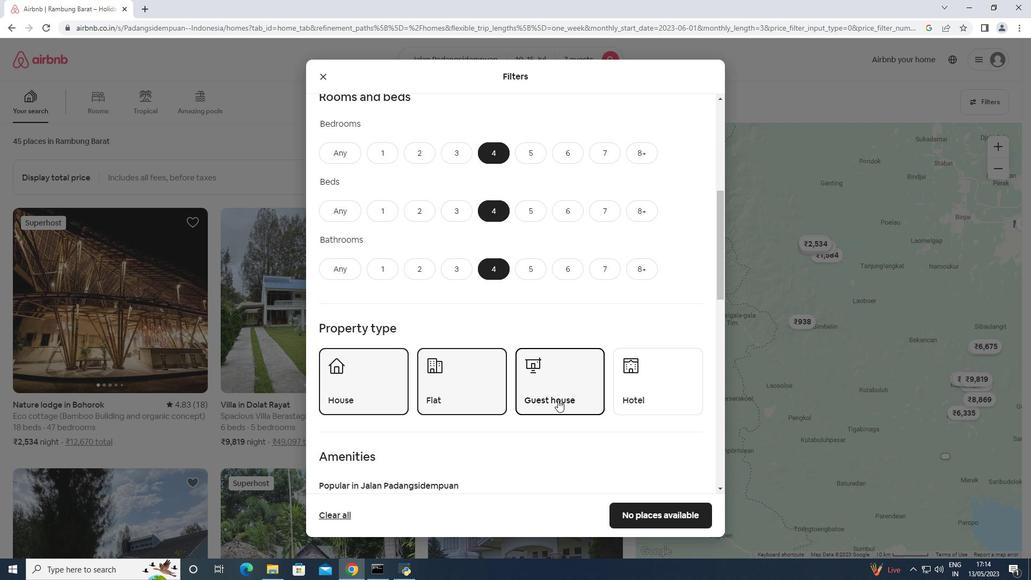 
Action: Mouse scrolled (558, 399) with delta (0, 0)
Screenshot: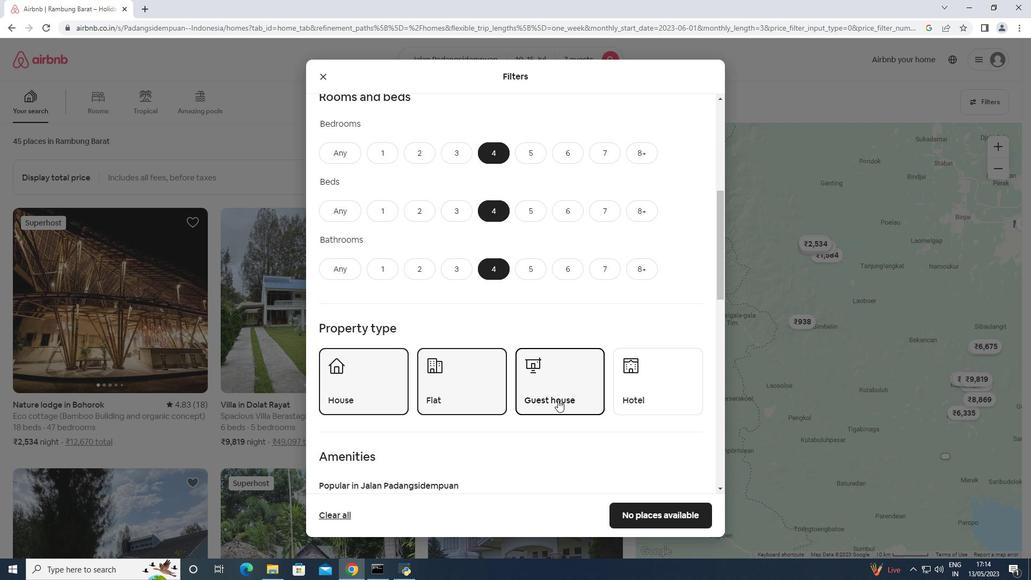 
Action: Mouse scrolled (558, 399) with delta (0, 0)
Screenshot: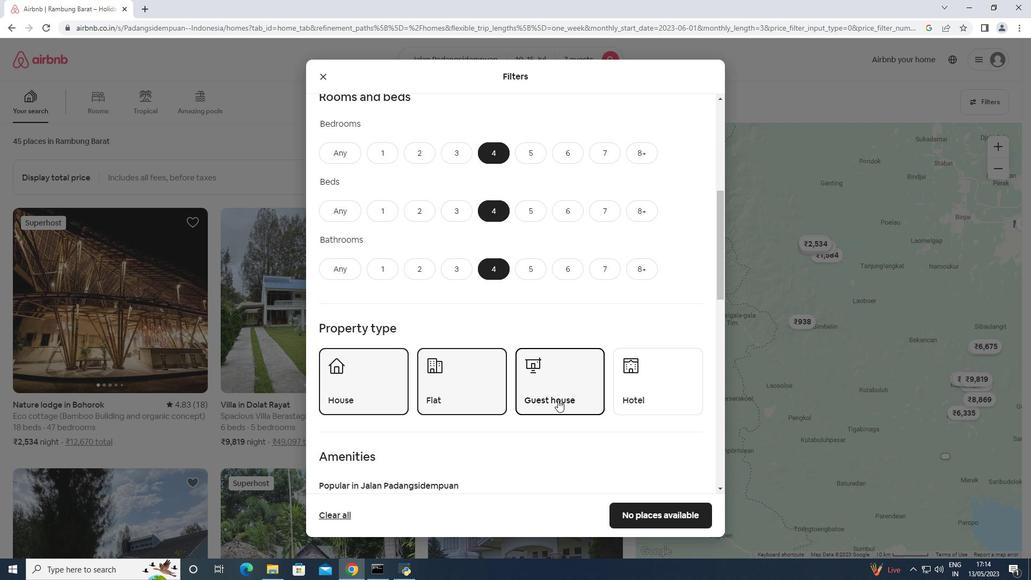 
Action: Mouse scrolled (558, 399) with delta (0, 0)
Screenshot: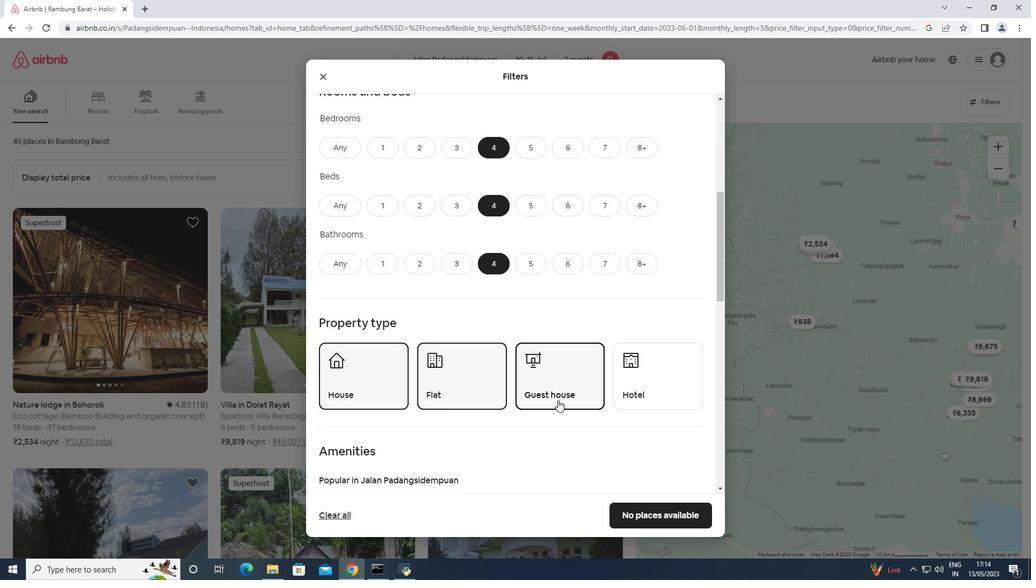
Action: Mouse moved to (356, 369)
Screenshot: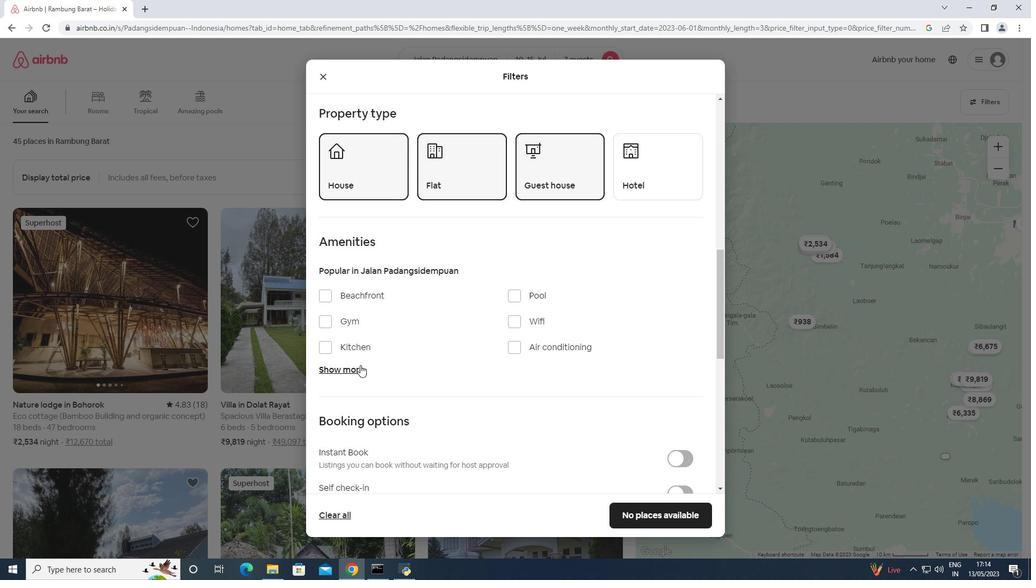 
Action: Mouse pressed left at (356, 369)
Screenshot: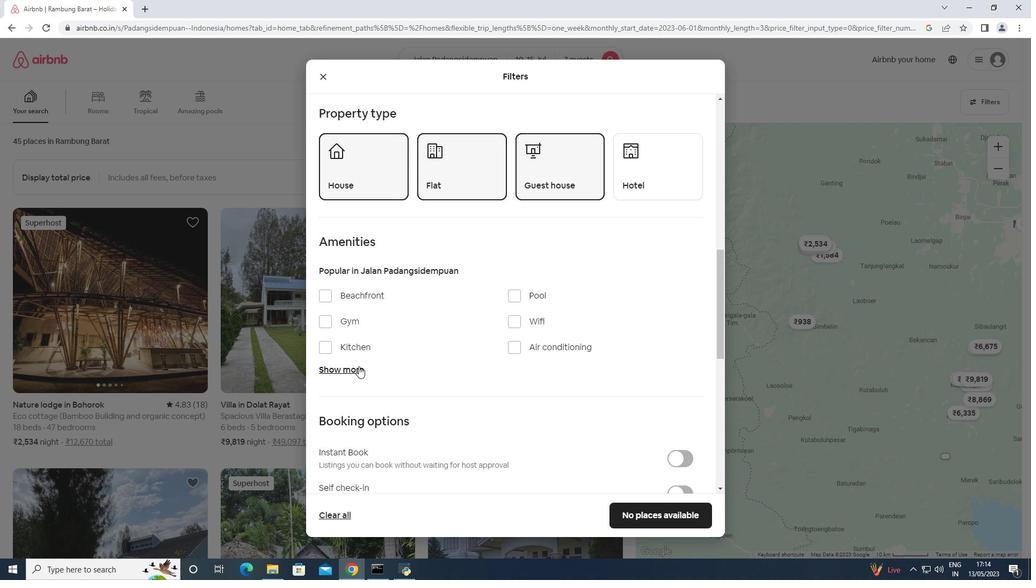 
Action: Mouse moved to (353, 321)
Screenshot: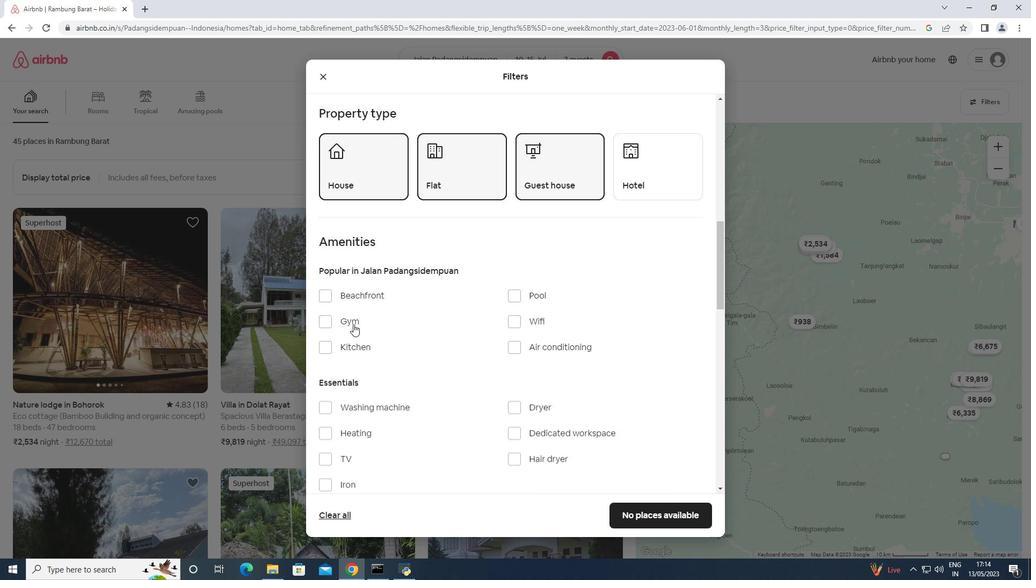 
Action: Mouse pressed left at (353, 321)
Screenshot: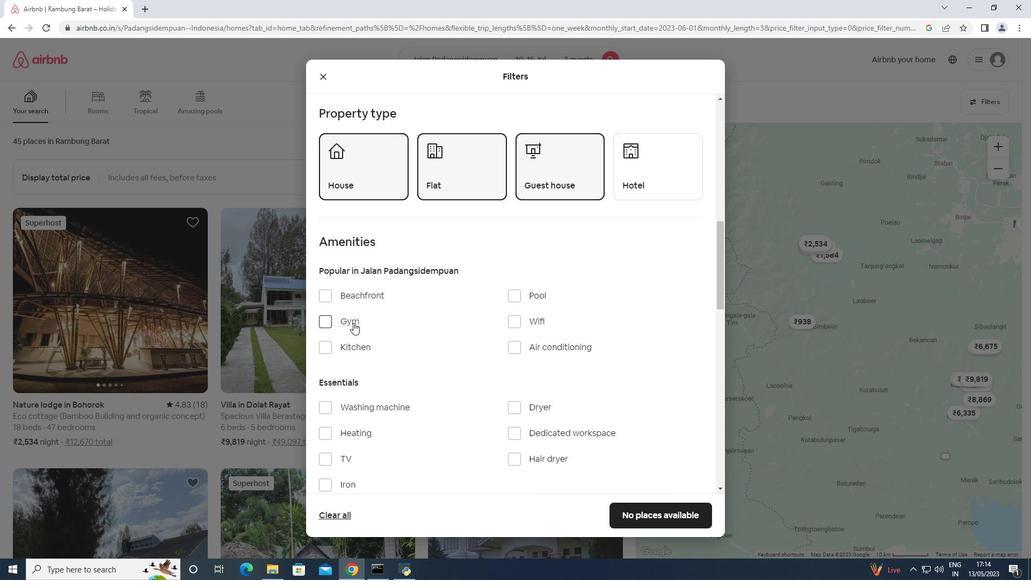 
Action: Mouse moved to (543, 319)
Screenshot: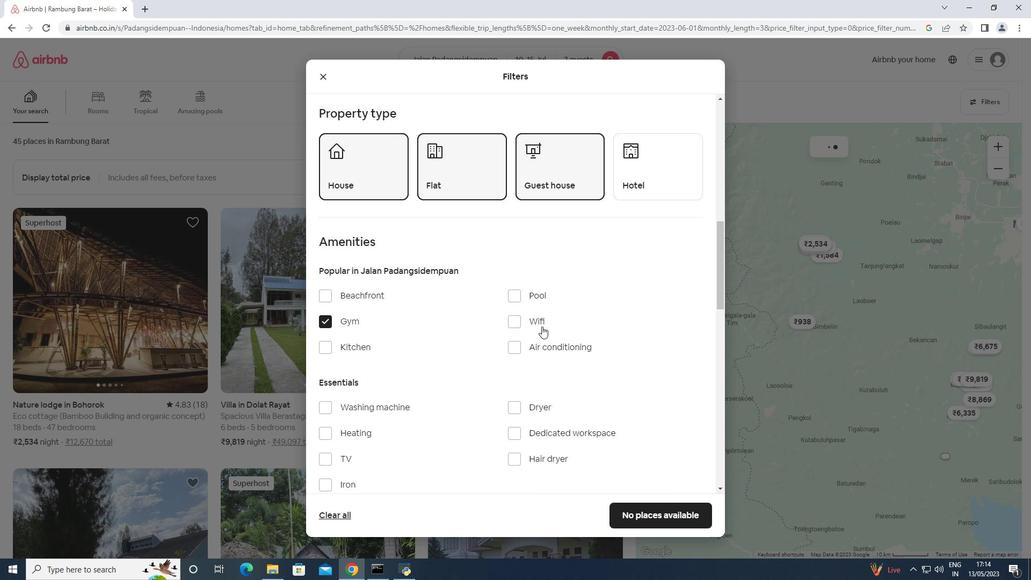 
Action: Mouse pressed left at (543, 319)
Screenshot: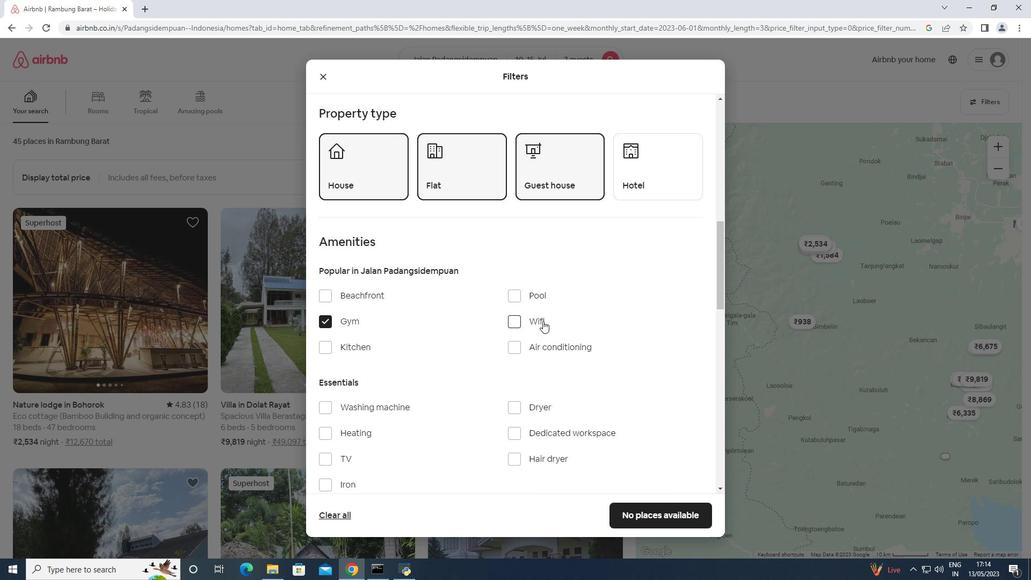 
Action: Mouse moved to (537, 322)
Screenshot: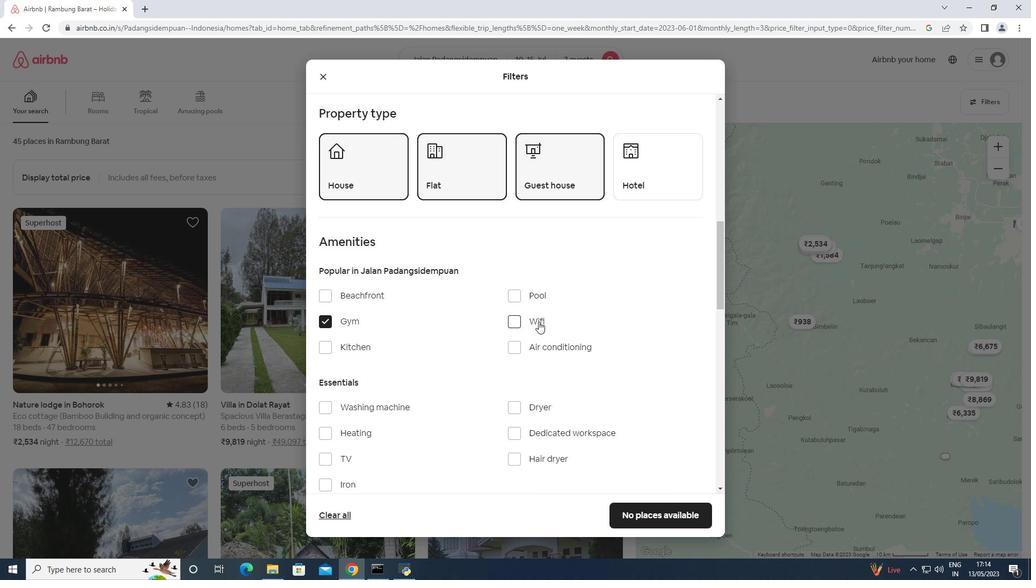 
Action: Mouse scrolled (537, 322) with delta (0, 0)
Screenshot: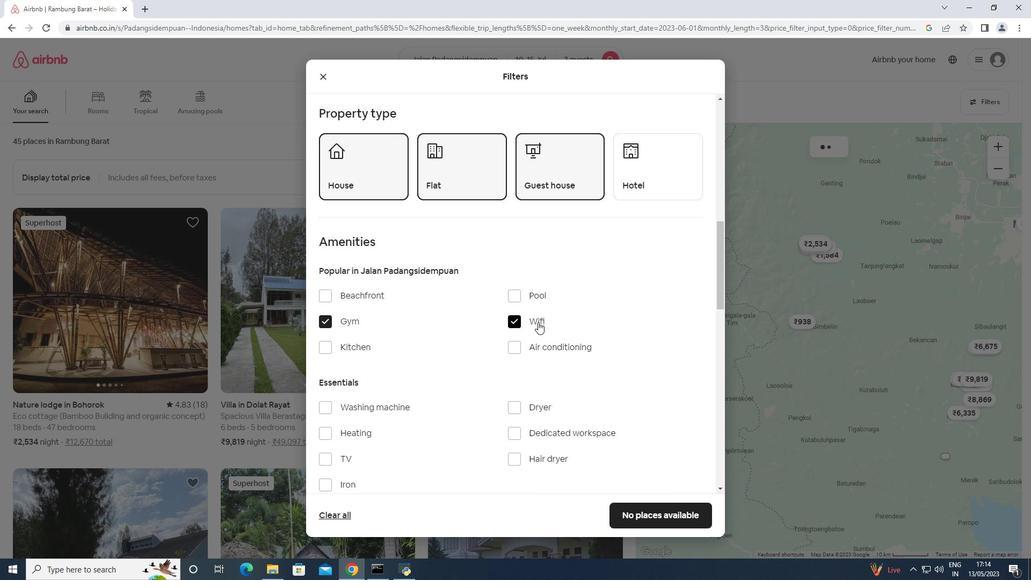 
Action: Mouse scrolled (537, 322) with delta (0, 0)
Screenshot: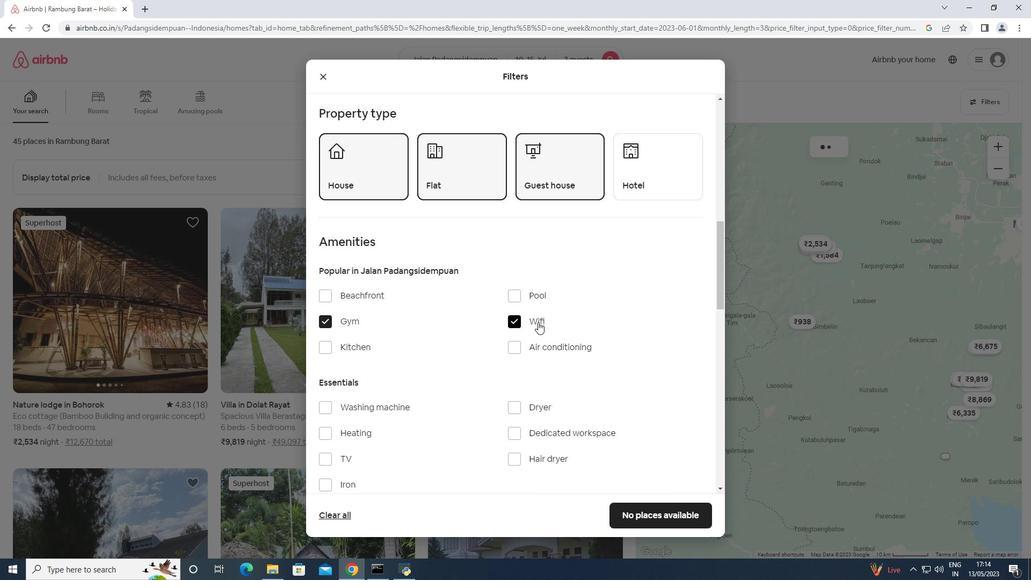 
Action: Mouse scrolled (537, 322) with delta (0, 0)
Screenshot: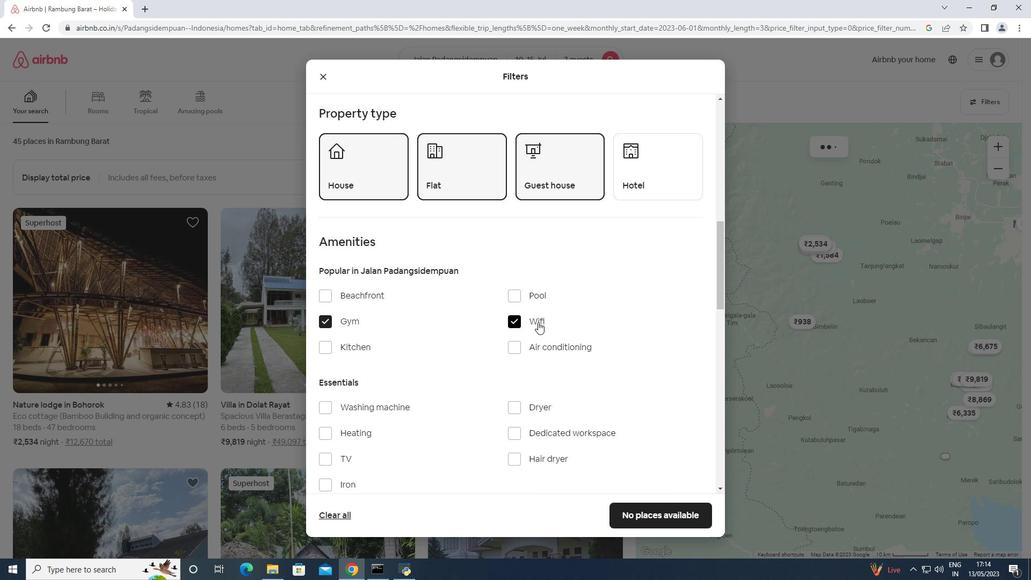 
Action: Mouse moved to (354, 297)
Screenshot: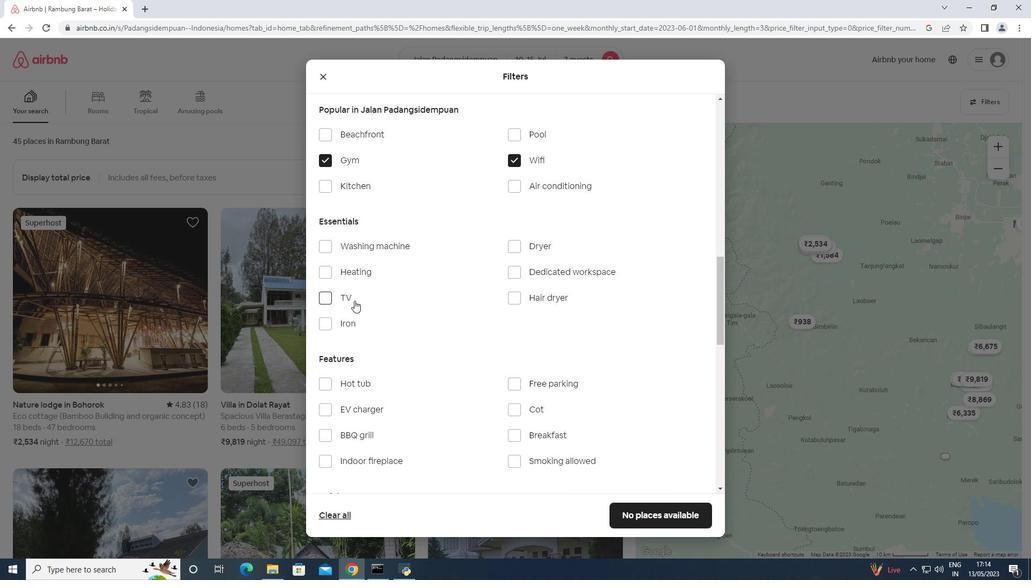 
Action: Mouse pressed left at (354, 297)
Screenshot: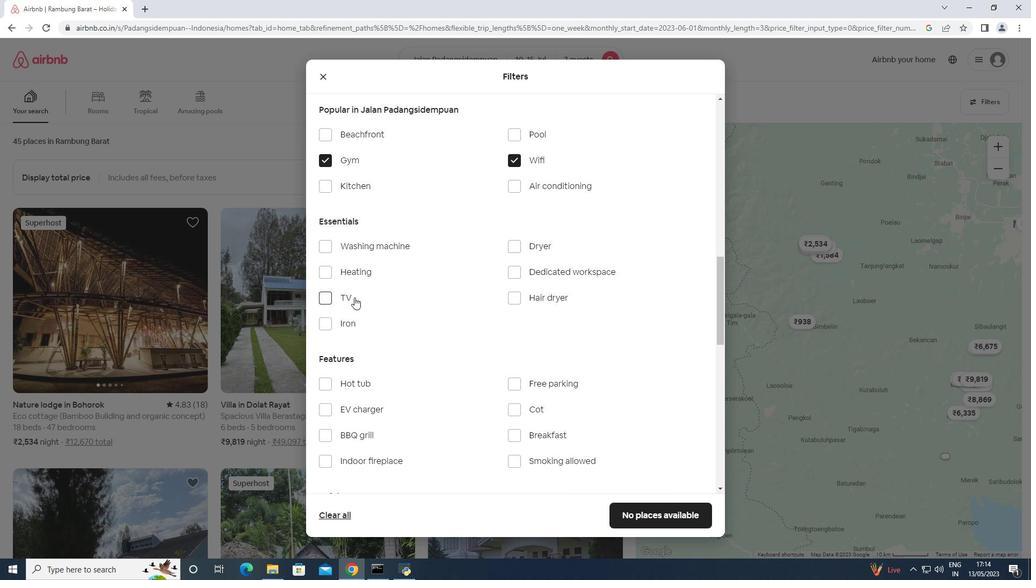 
Action: Mouse moved to (376, 303)
Screenshot: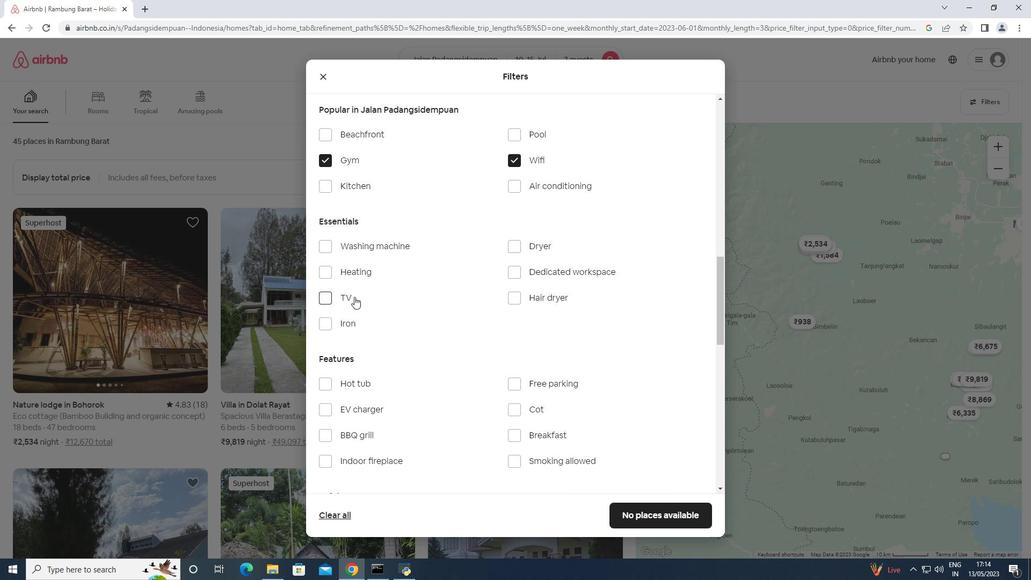 
Action: Mouse scrolled (376, 303) with delta (0, 0)
Screenshot: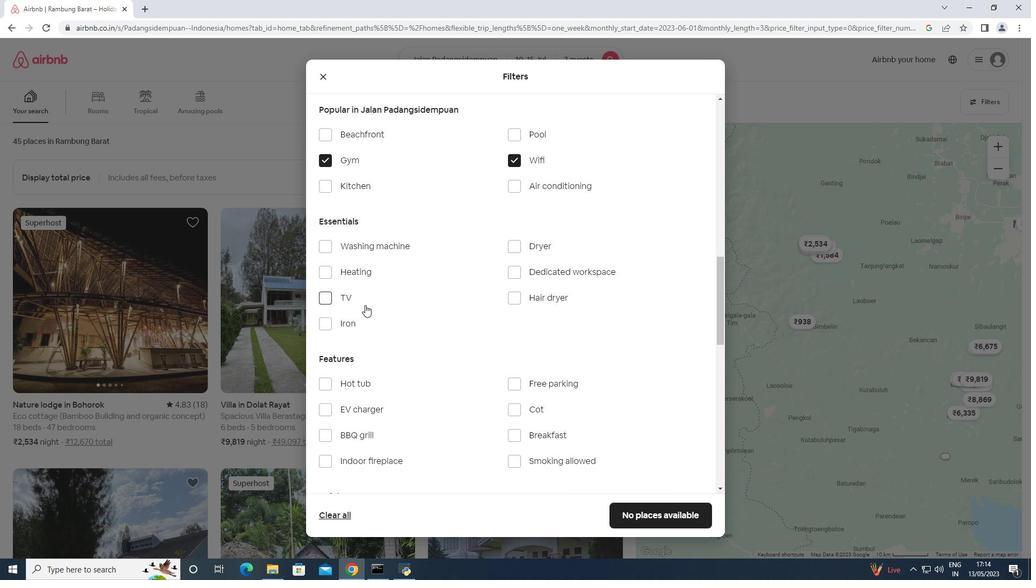 
Action: Mouse scrolled (376, 303) with delta (0, 0)
Screenshot: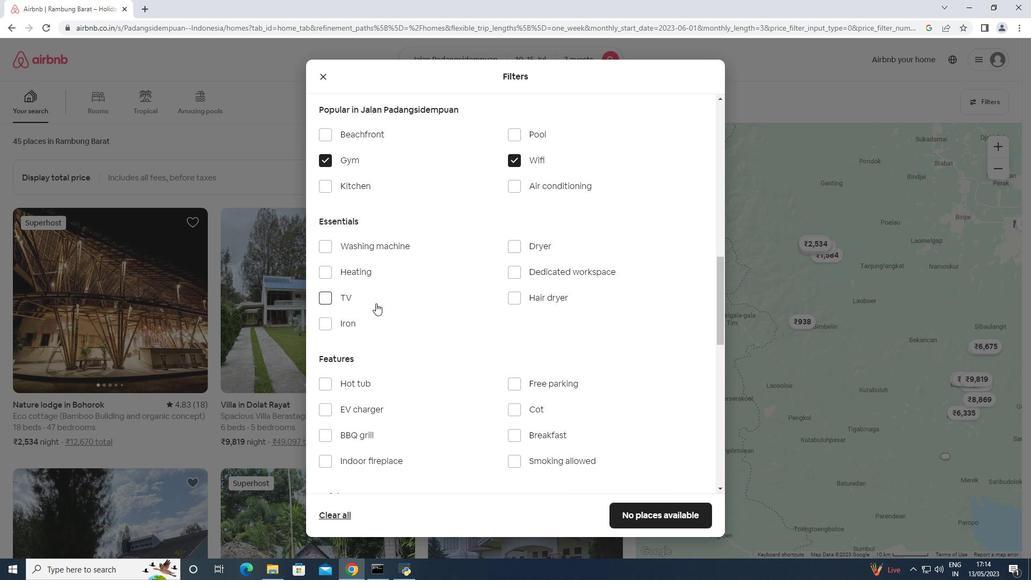 
Action: Mouse scrolled (376, 303) with delta (0, 0)
Screenshot: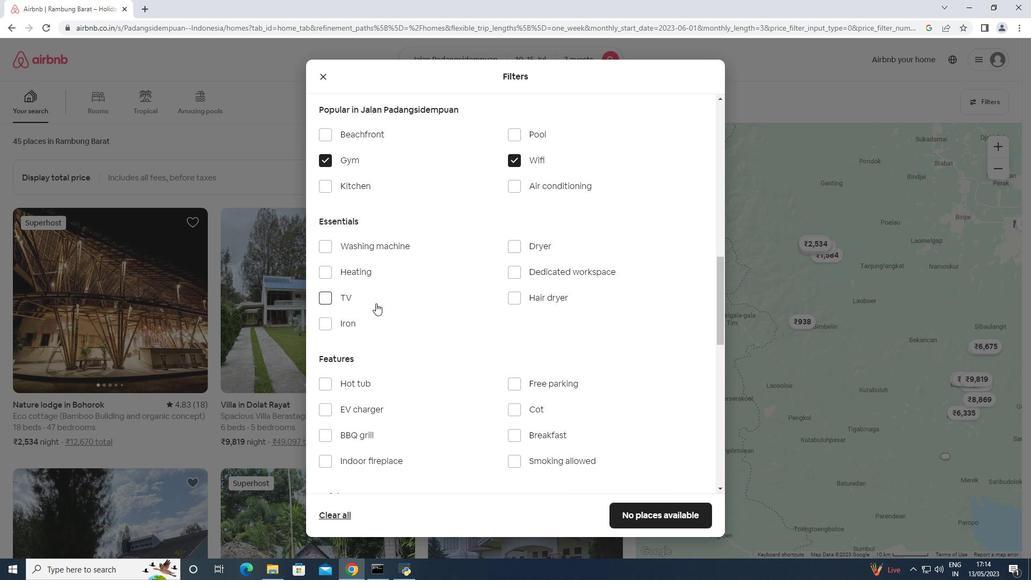 
Action: Mouse scrolled (376, 303) with delta (0, 0)
Screenshot: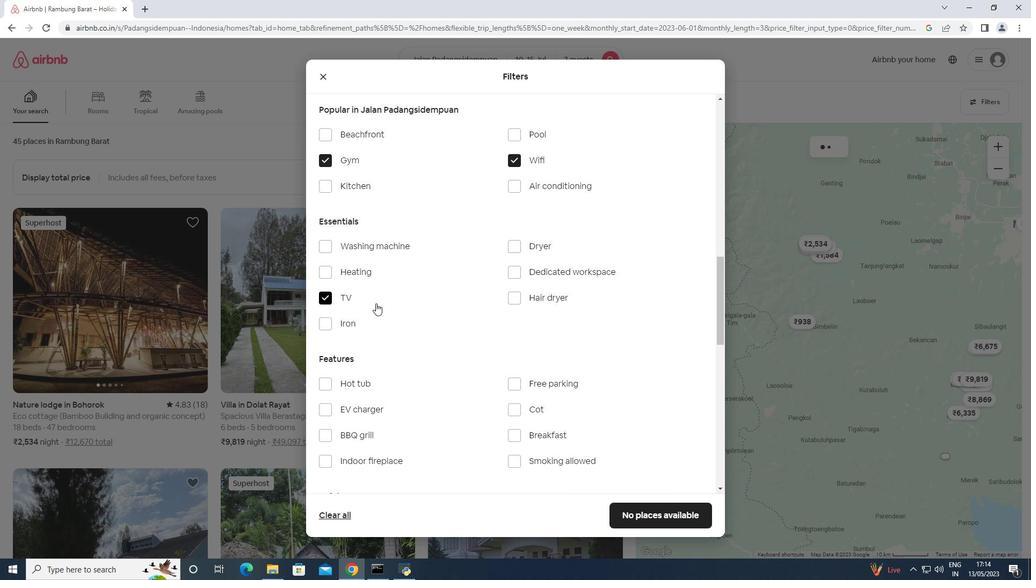 
Action: Mouse moved to (558, 219)
Screenshot: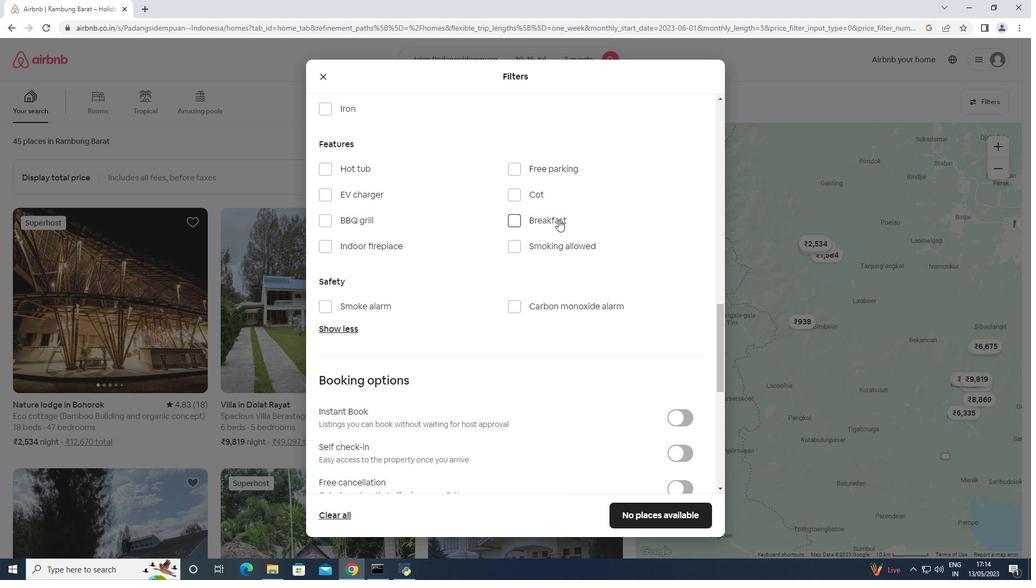 
Action: Mouse pressed left at (558, 219)
Screenshot: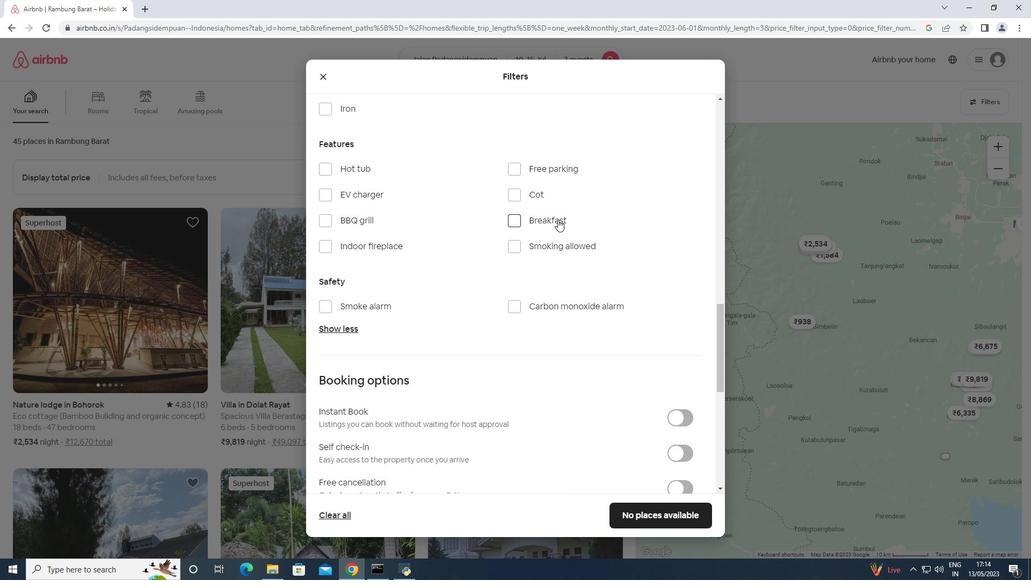 
Action: Mouse moved to (421, 242)
Screenshot: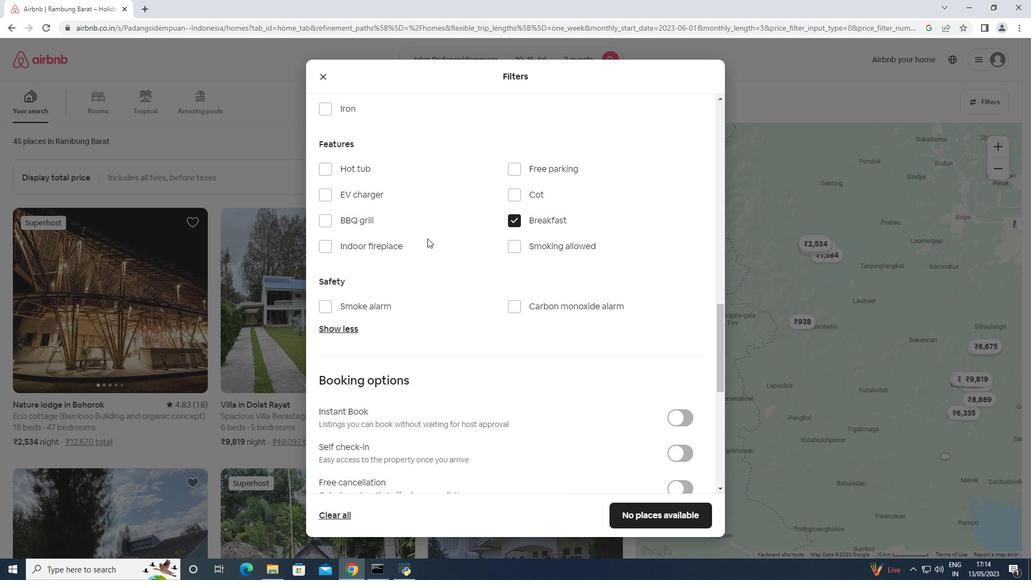 
Action: Mouse scrolled (421, 241) with delta (0, 0)
Screenshot: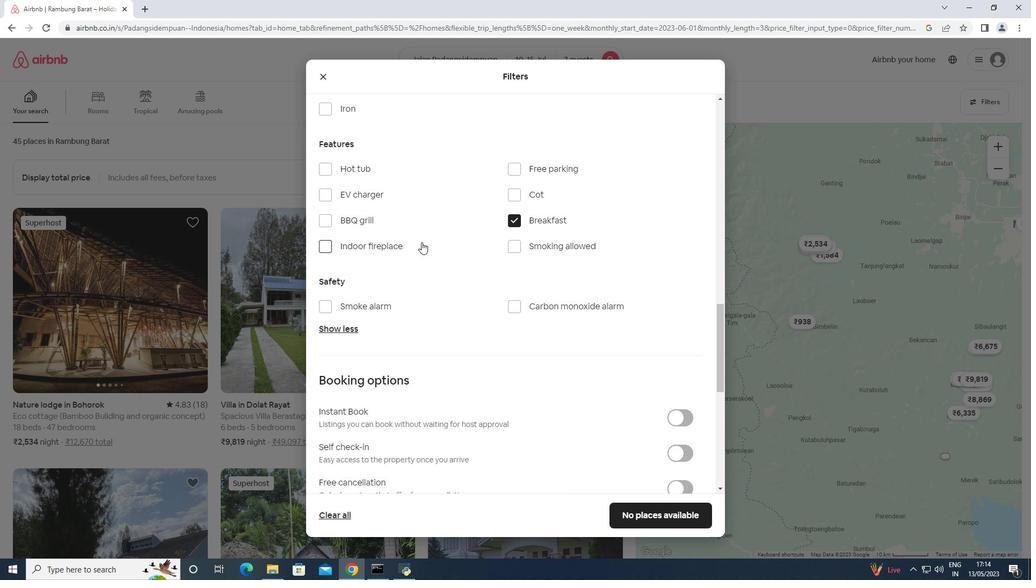 
Action: Mouse scrolled (421, 241) with delta (0, 0)
Screenshot: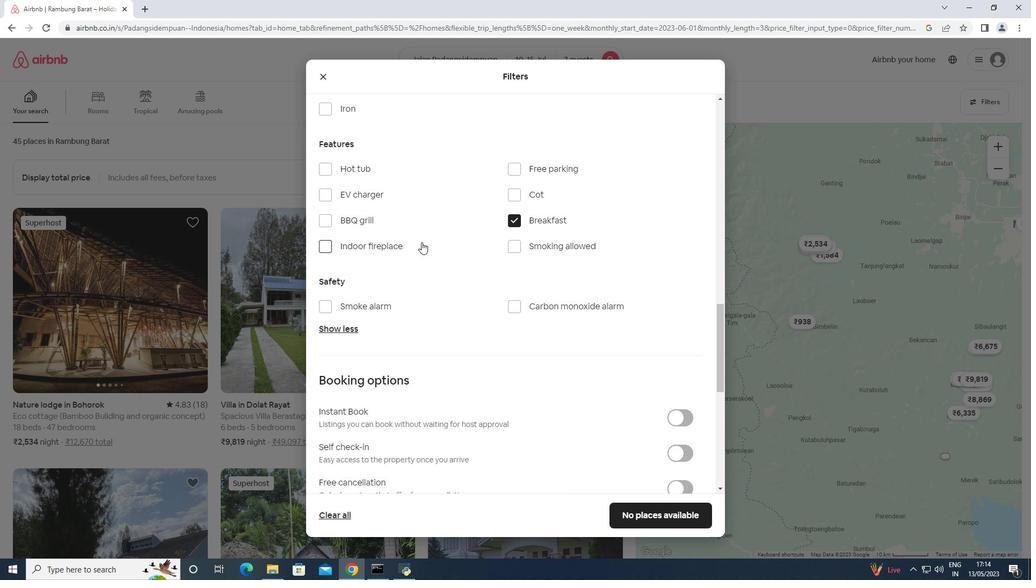 
Action: Mouse scrolled (421, 241) with delta (0, 0)
Screenshot: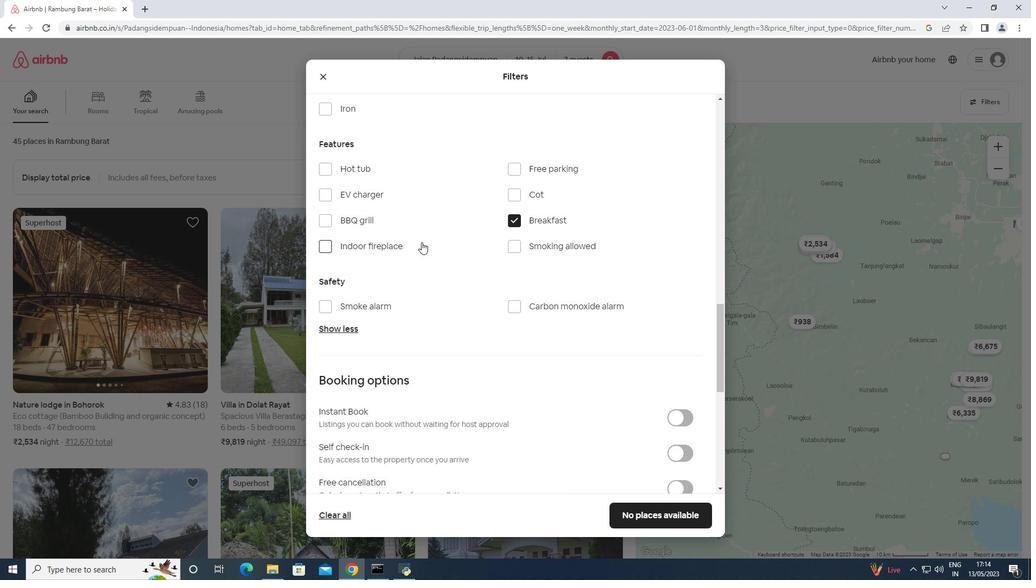 
Action: Mouse scrolled (421, 241) with delta (0, 0)
Screenshot: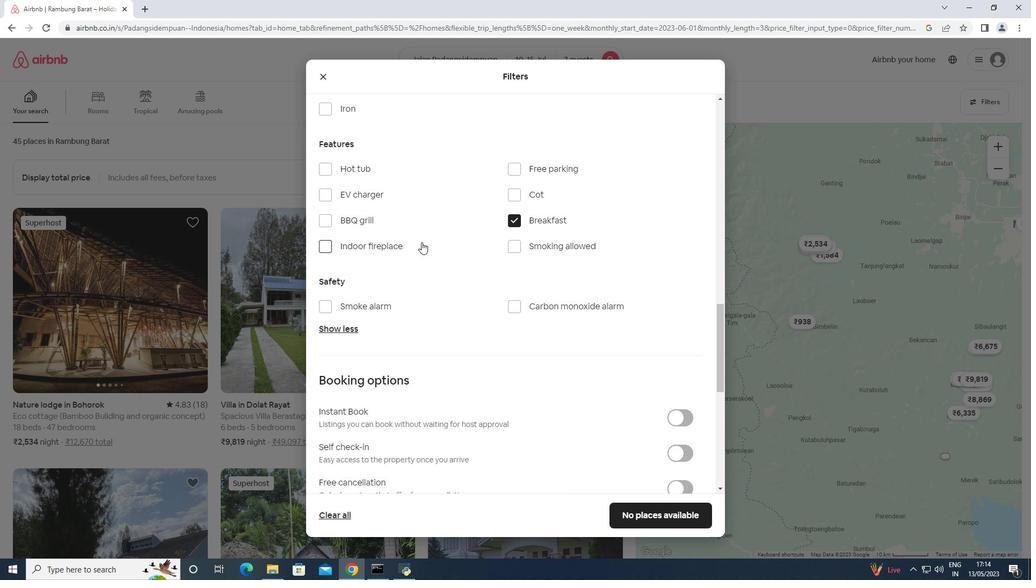 
Action: Mouse moved to (676, 244)
Screenshot: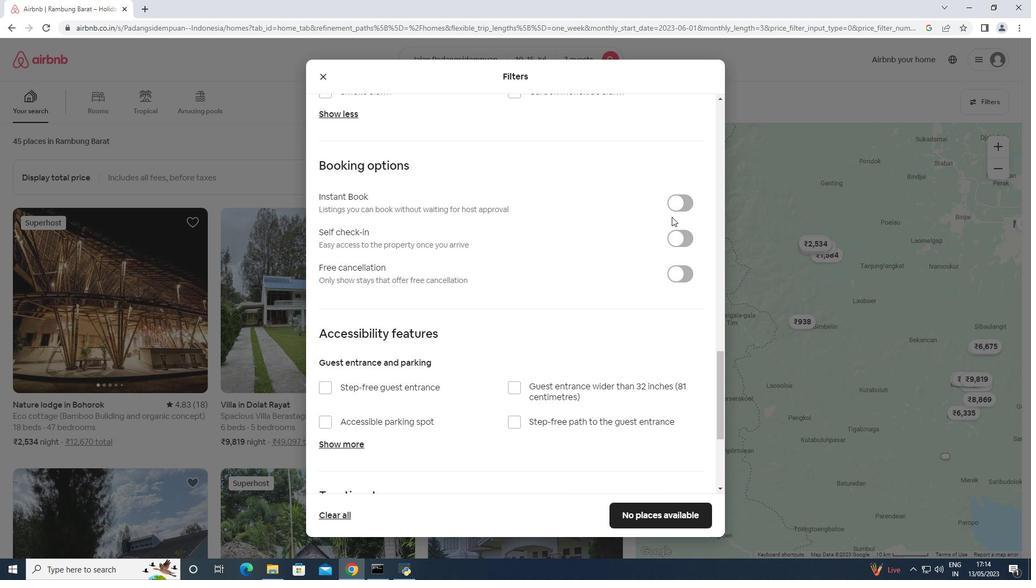 
Action: Mouse pressed left at (676, 244)
Screenshot: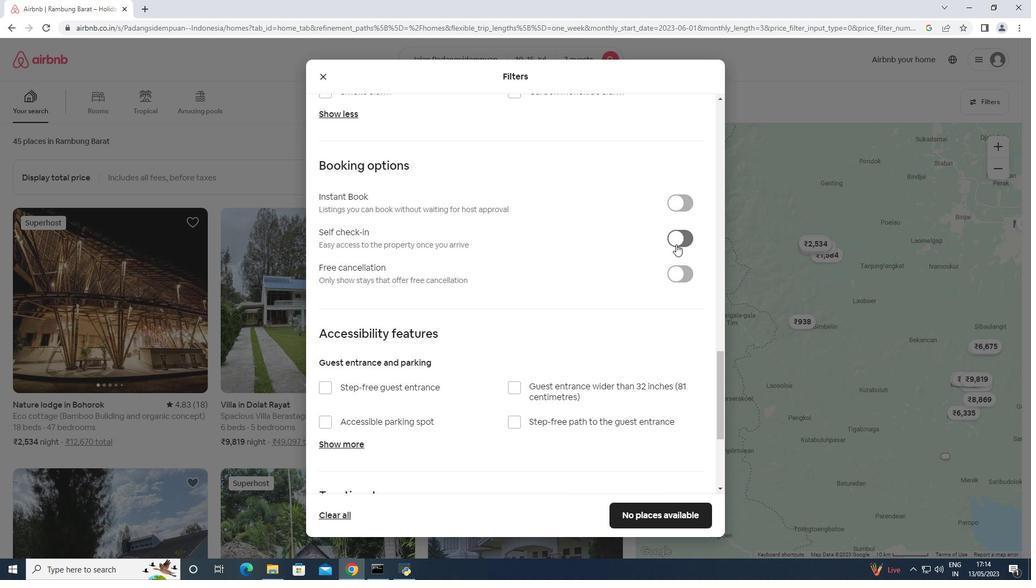 
Action: Mouse moved to (676, 244)
Screenshot: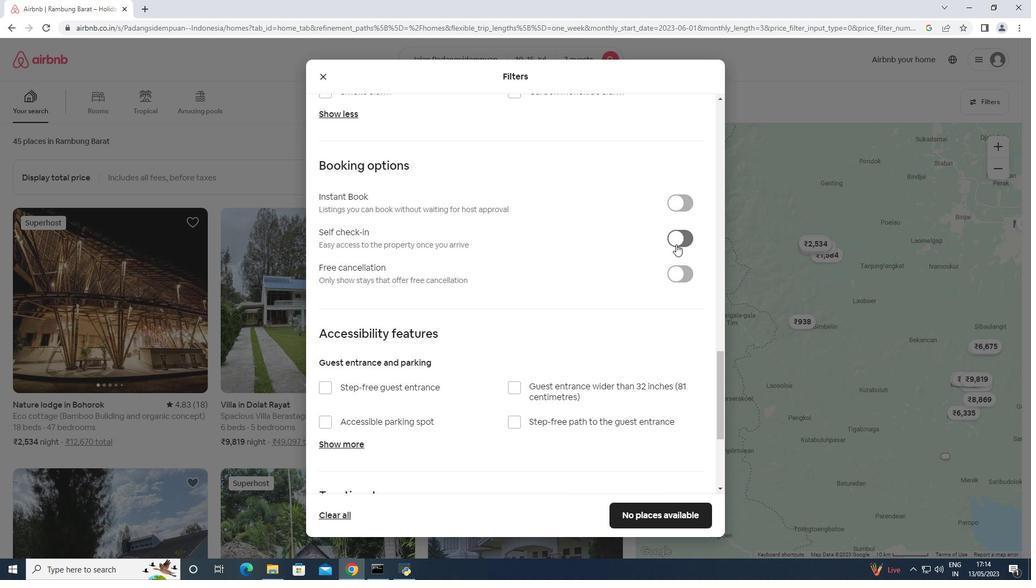 
Action: Mouse scrolled (676, 243) with delta (0, 0)
Screenshot: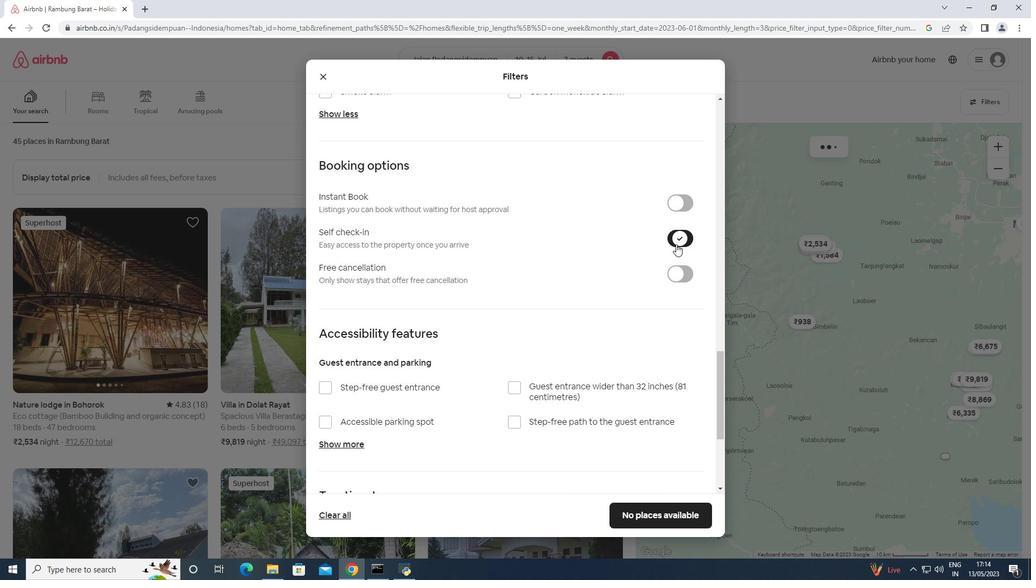 
Action: Mouse scrolled (676, 243) with delta (0, 0)
Screenshot: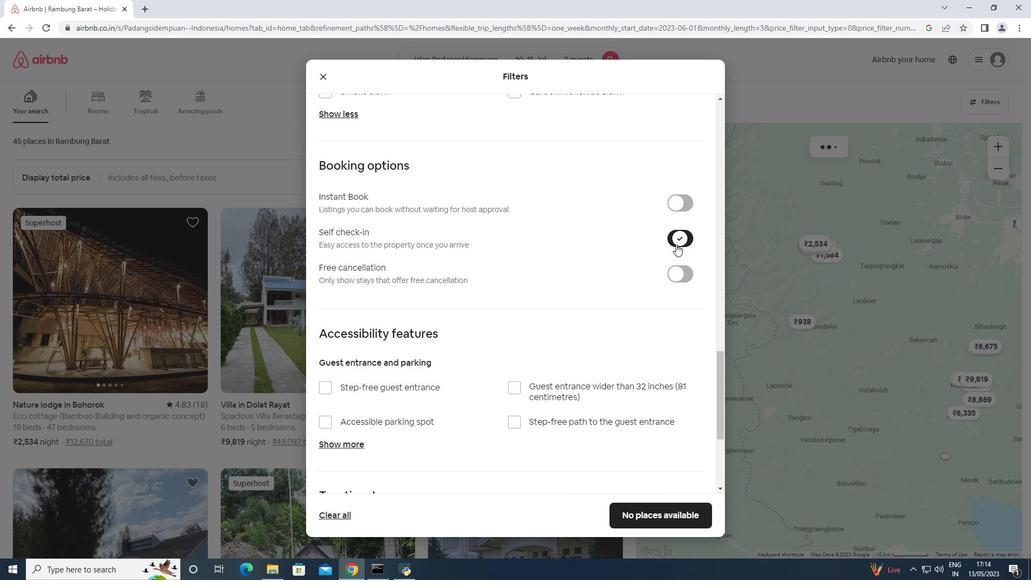 
Action: Mouse scrolled (676, 243) with delta (0, 0)
Screenshot: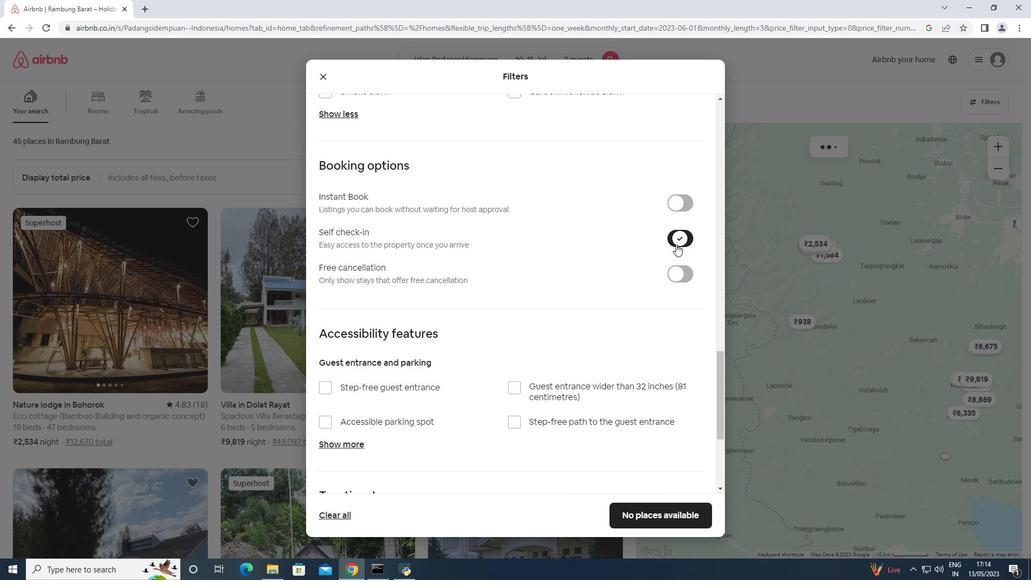 
Action: Mouse scrolled (676, 243) with delta (0, 0)
Screenshot: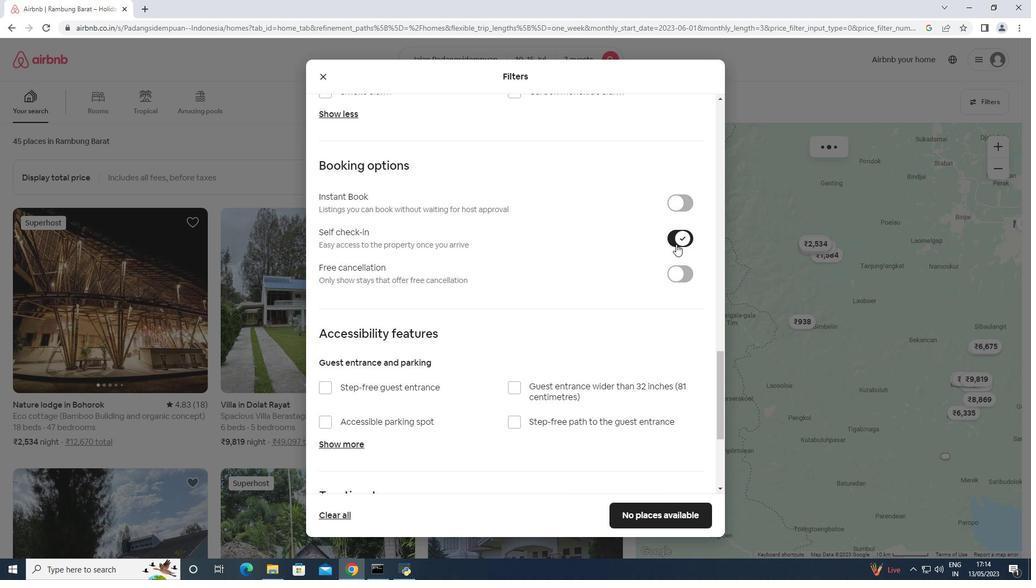 
Action: Mouse scrolled (676, 243) with delta (0, 0)
Screenshot: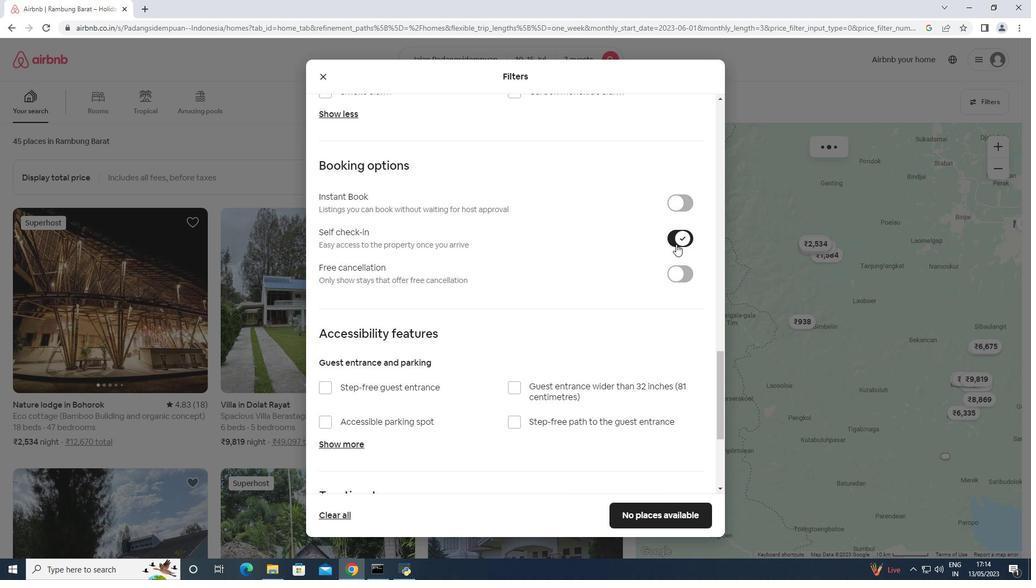 
Action: Mouse moved to (376, 436)
Screenshot: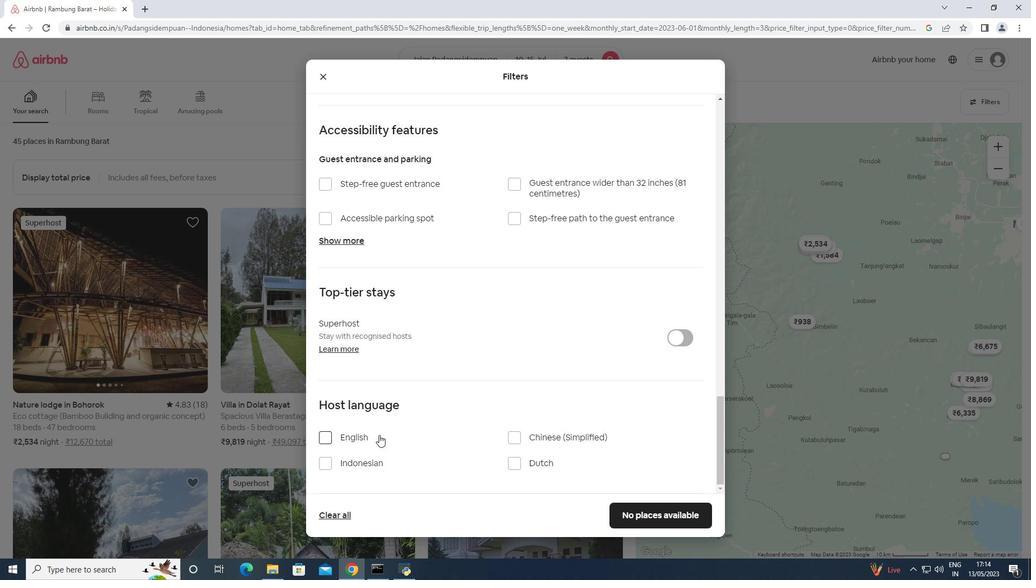 
Action: Mouse pressed left at (376, 436)
Screenshot: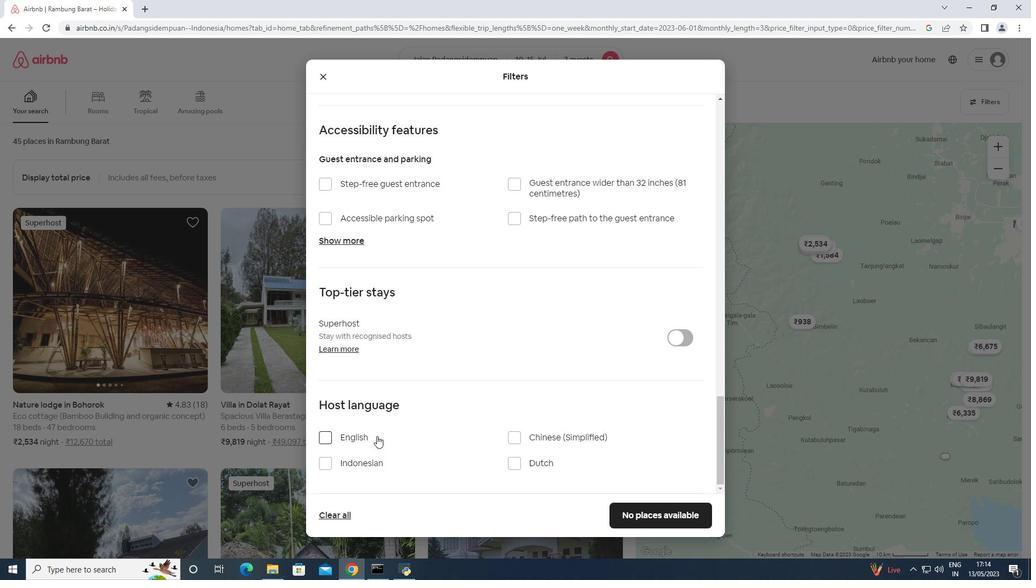 
Action: Mouse moved to (637, 512)
Screenshot: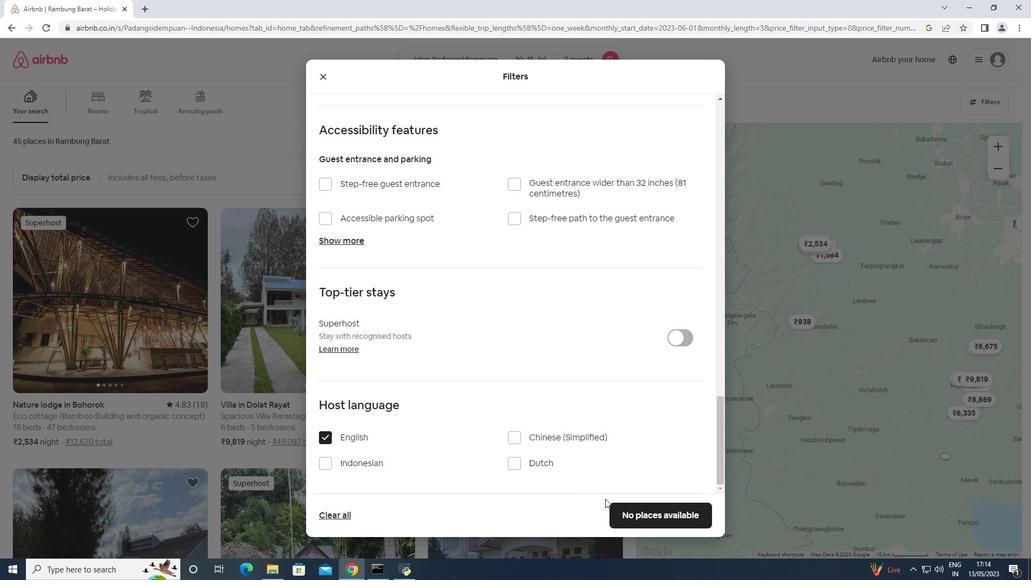 
Action: Mouse pressed left at (637, 512)
Screenshot: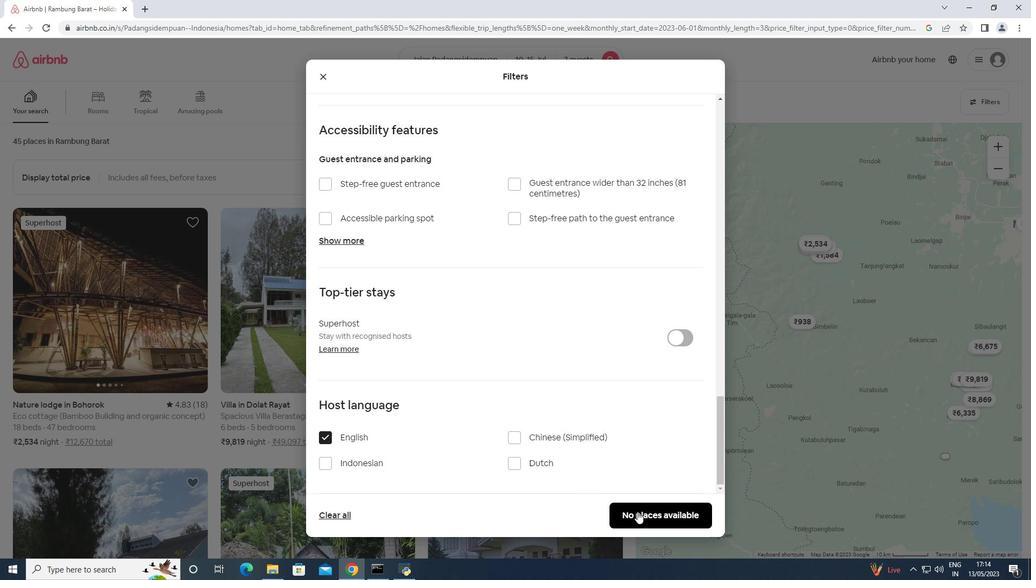 
Action: Mouse moved to (522, 135)
Screenshot: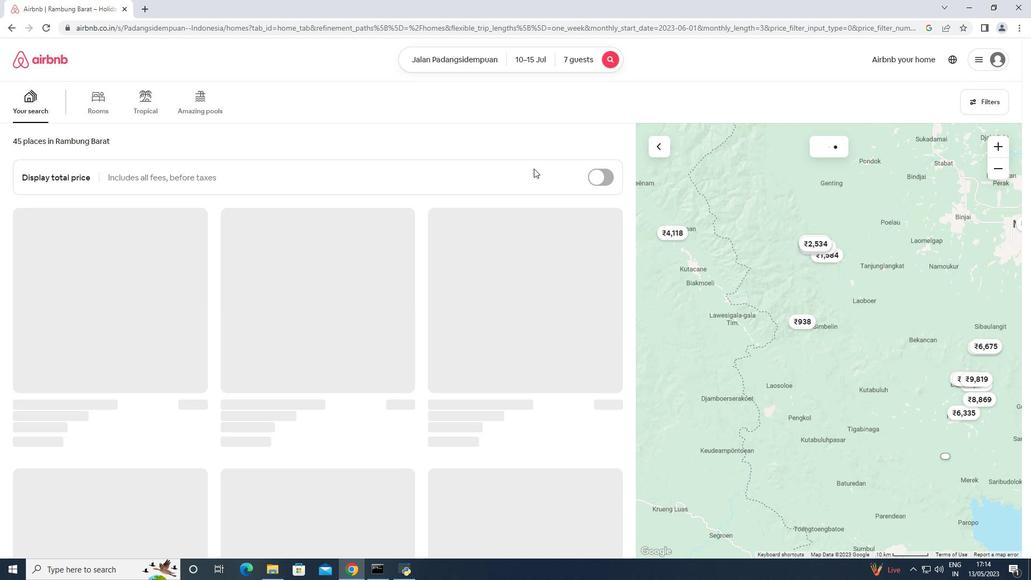 
